 Task: In the Company hsbc.com, Add note: 'Set up a meeting with the HR team to discuss recruitment needs.'. Mark checkbox to create task to follow up ': In 3 business days '. Create task, with  description: Physical meeting done, Add due date: Today; Add reminder: 30 Minutes before. Set Priority High and add note: Take detailed meeting minutes and share them with the team afterward.. Logged in from softage.1@softage.net
Action: Mouse moved to (107, 63)
Screenshot: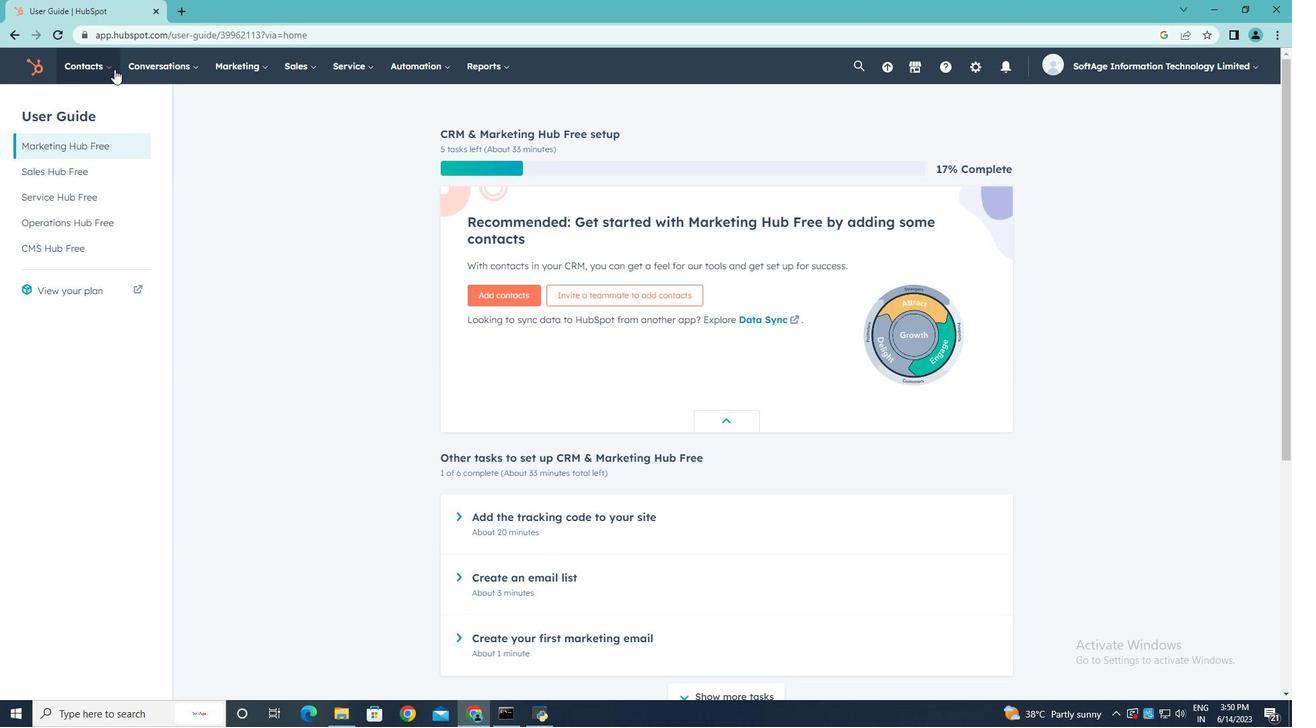 
Action: Mouse pressed left at (107, 63)
Screenshot: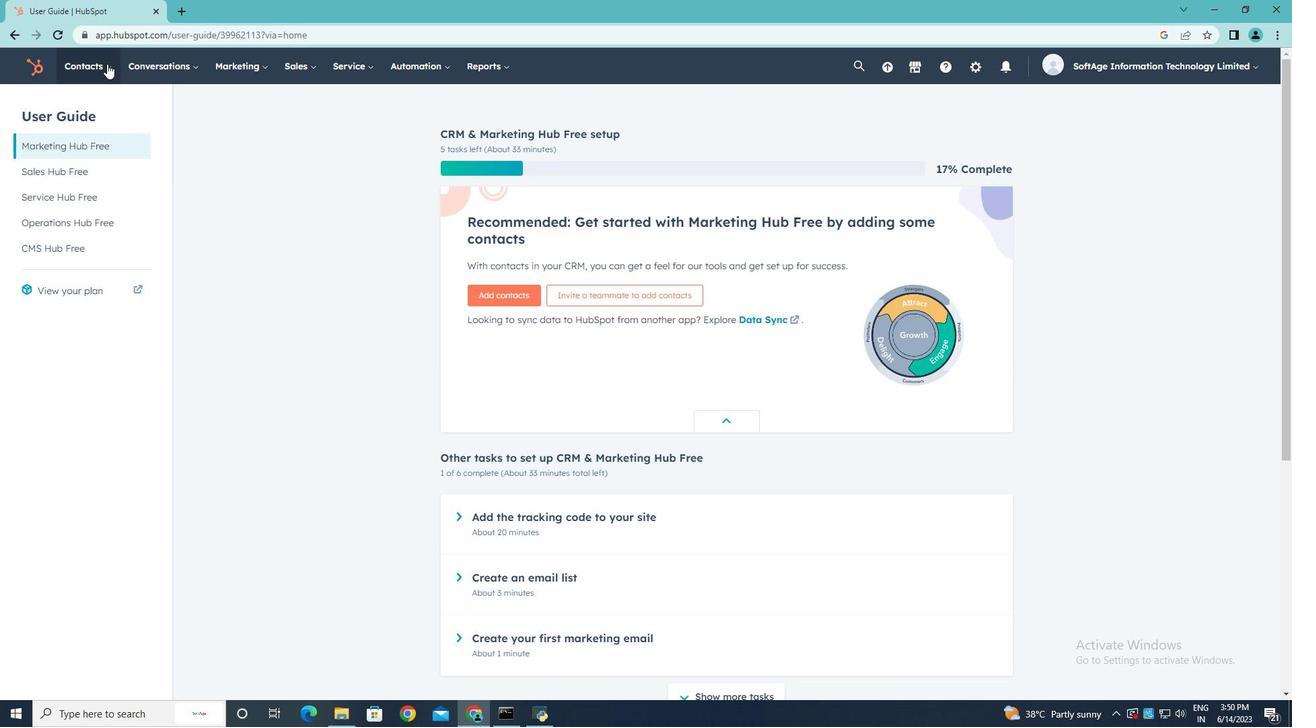 
Action: Mouse moved to (90, 129)
Screenshot: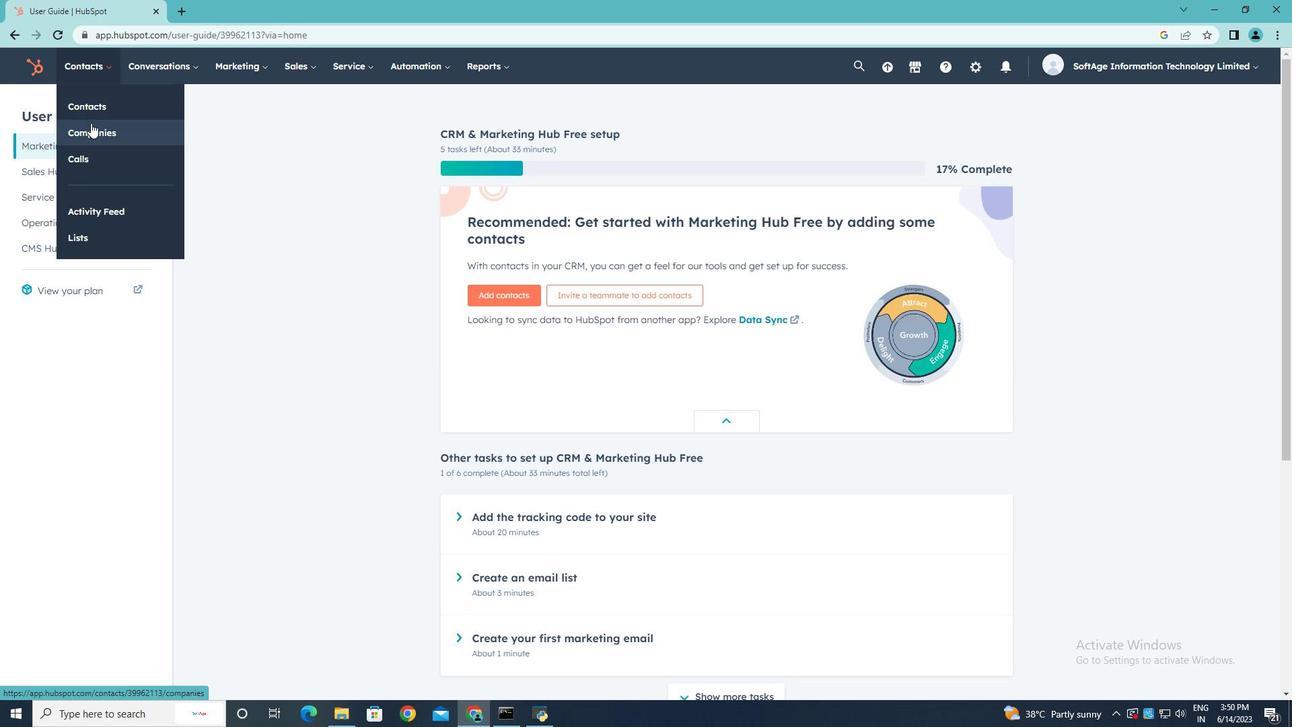 
Action: Mouse pressed left at (90, 129)
Screenshot: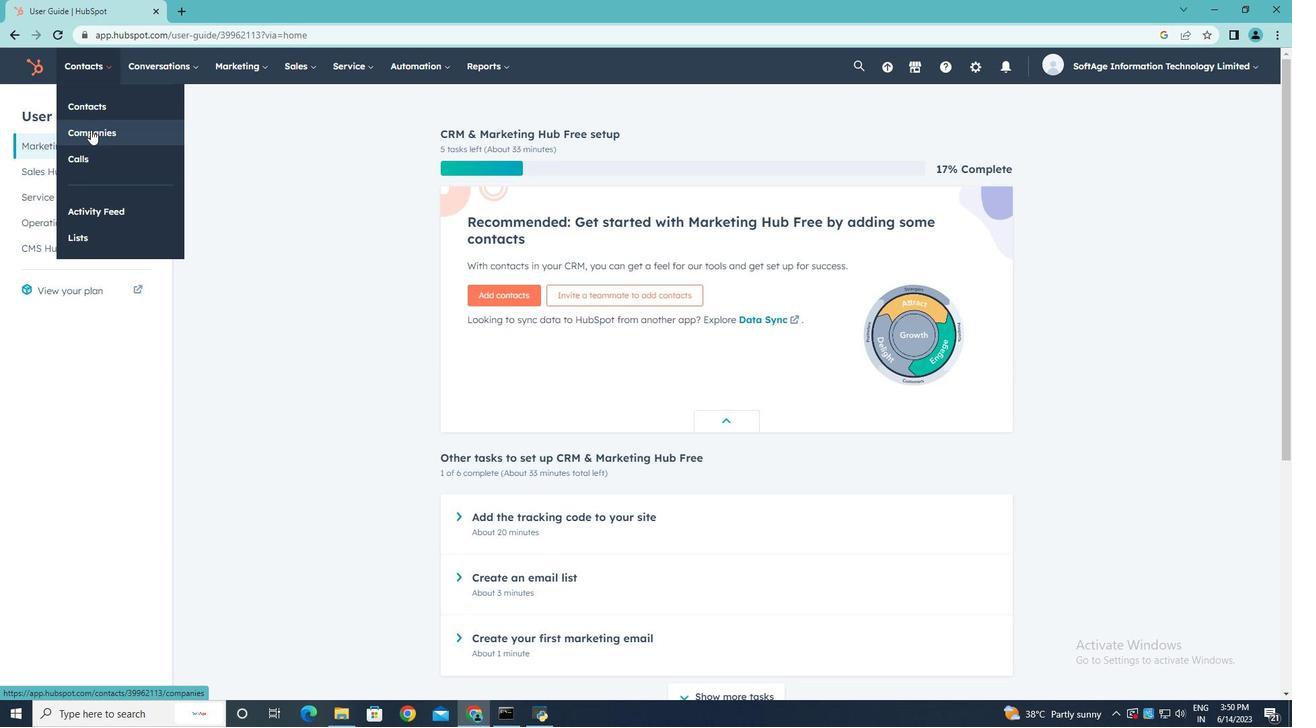 
Action: Mouse moved to (121, 218)
Screenshot: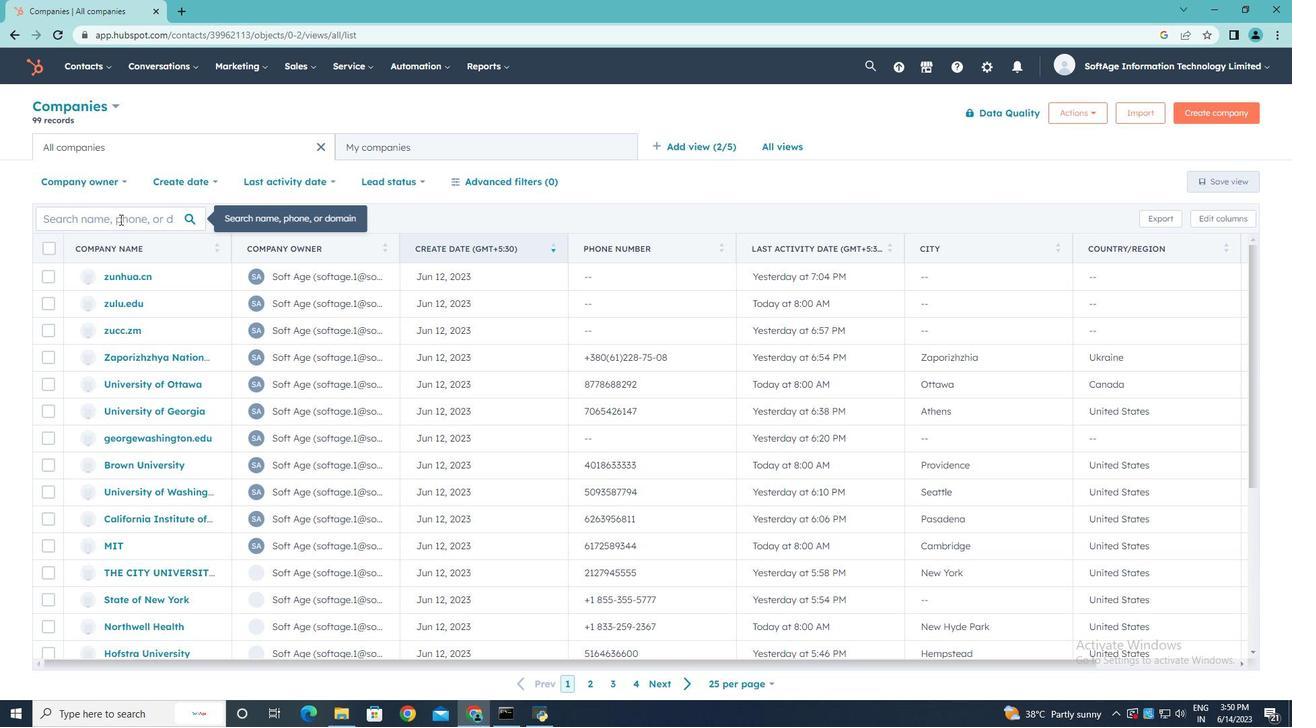
Action: Mouse pressed left at (121, 218)
Screenshot: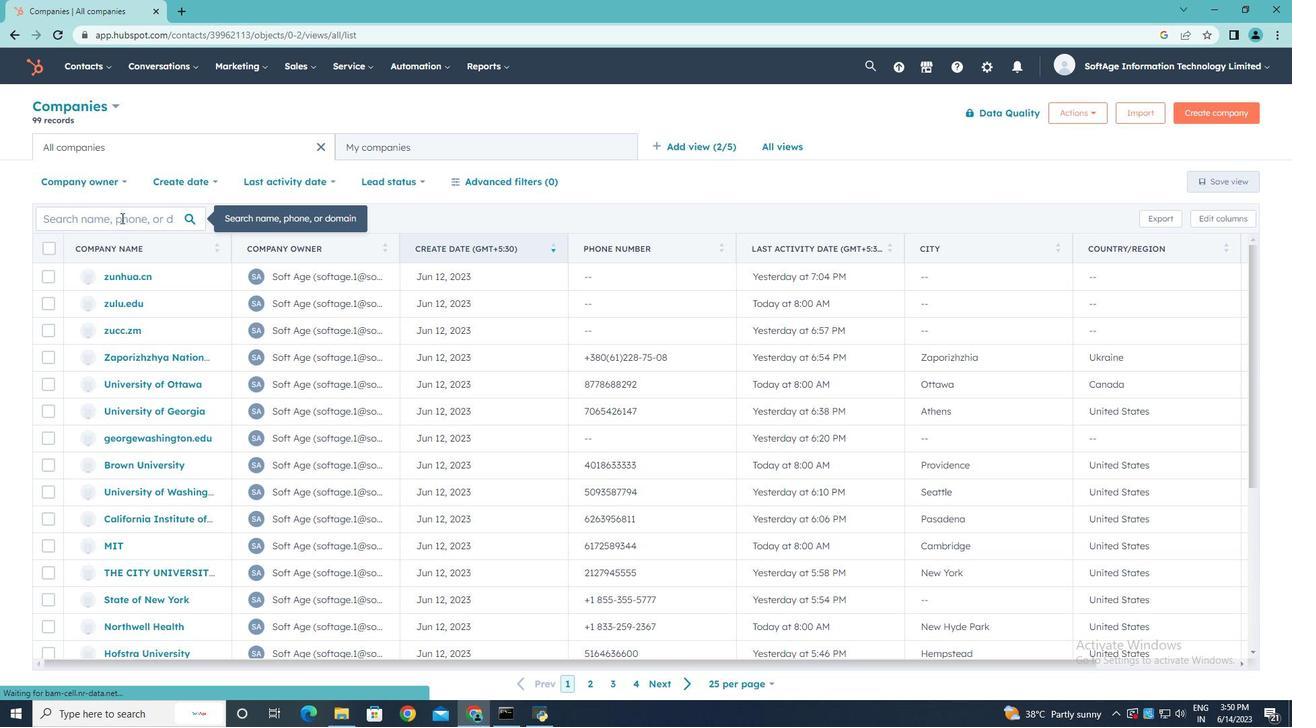 
Action: Key pressed hsbs=<Key.backspace><Key.backspace>c.com
Screenshot: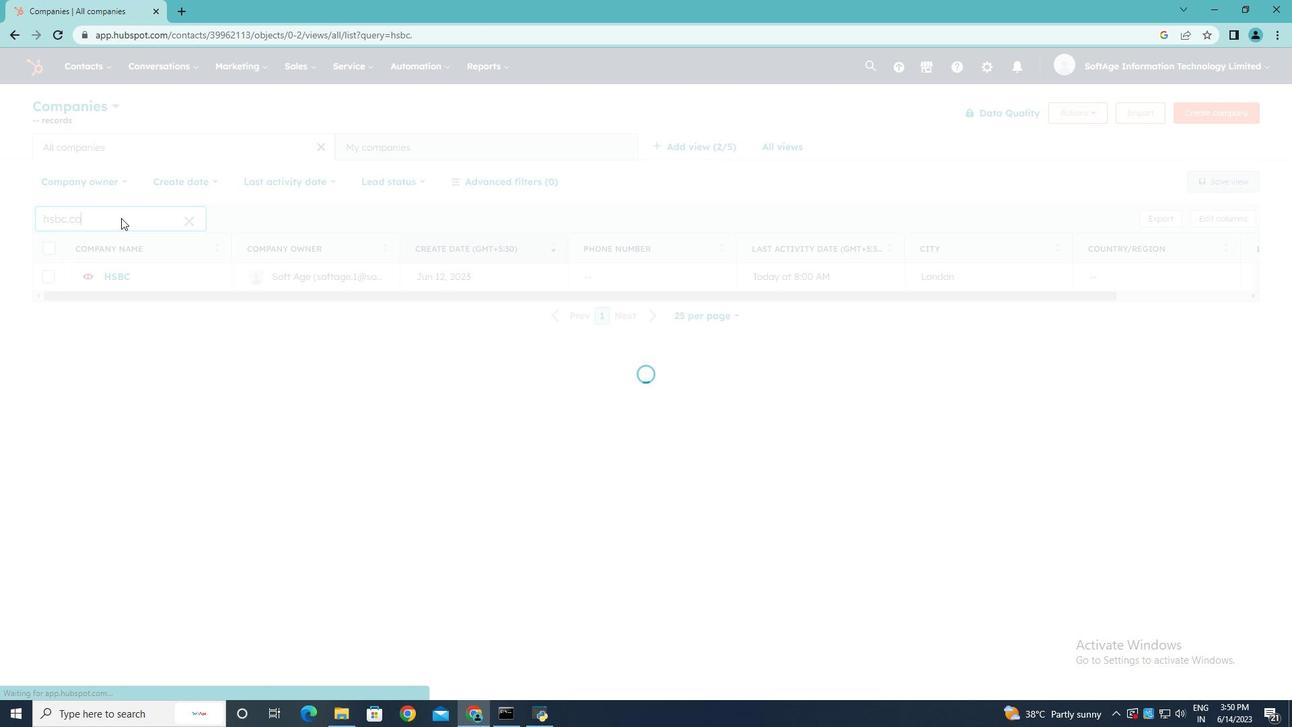 
Action: Mouse moved to (119, 280)
Screenshot: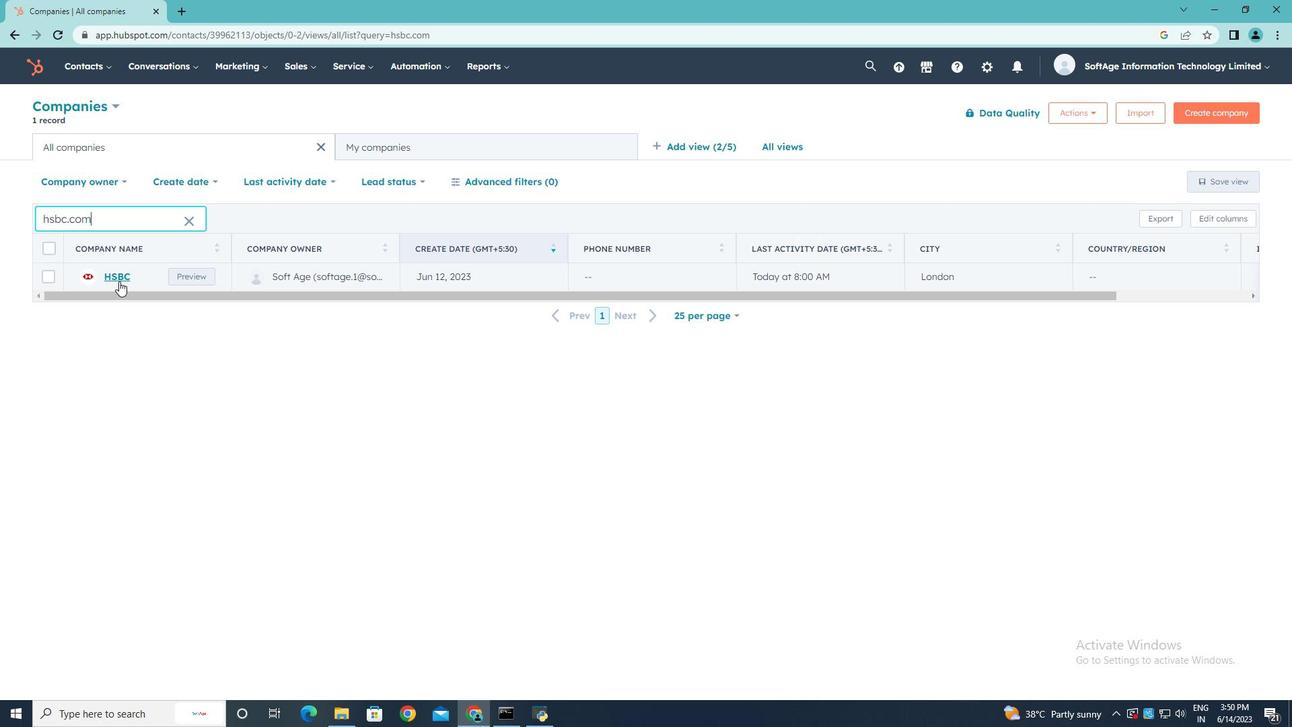 
Action: Mouse pressed left at (119, 280)
Screenshot: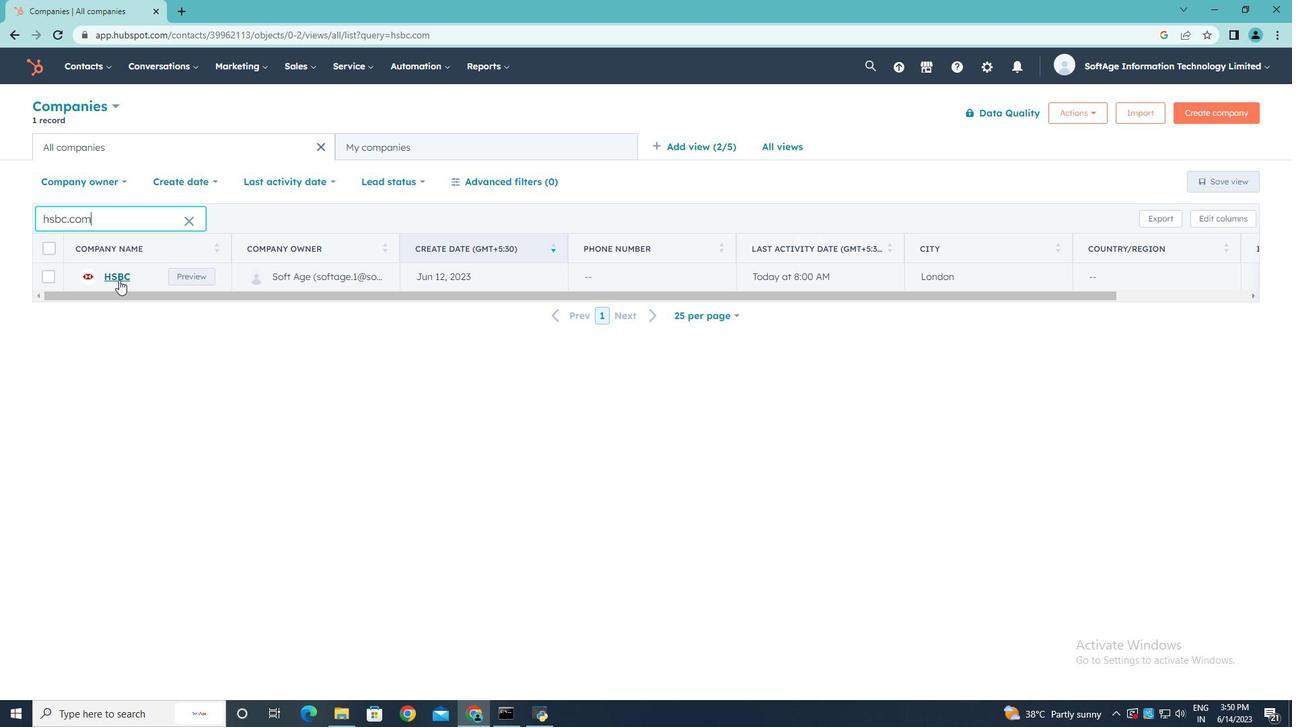 
Action: Mouse moved to (51, 222)
Screenshot: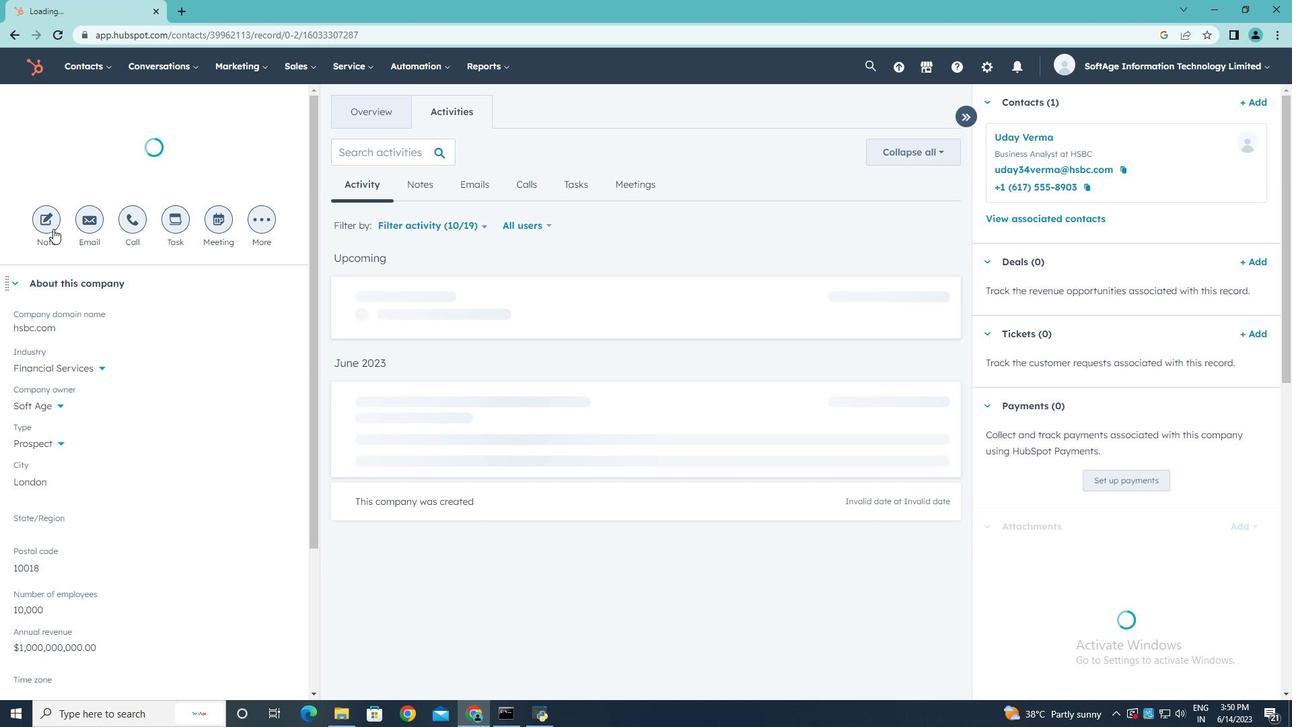 
Action: Mouse pressed left at (51, 222)
Screenshot: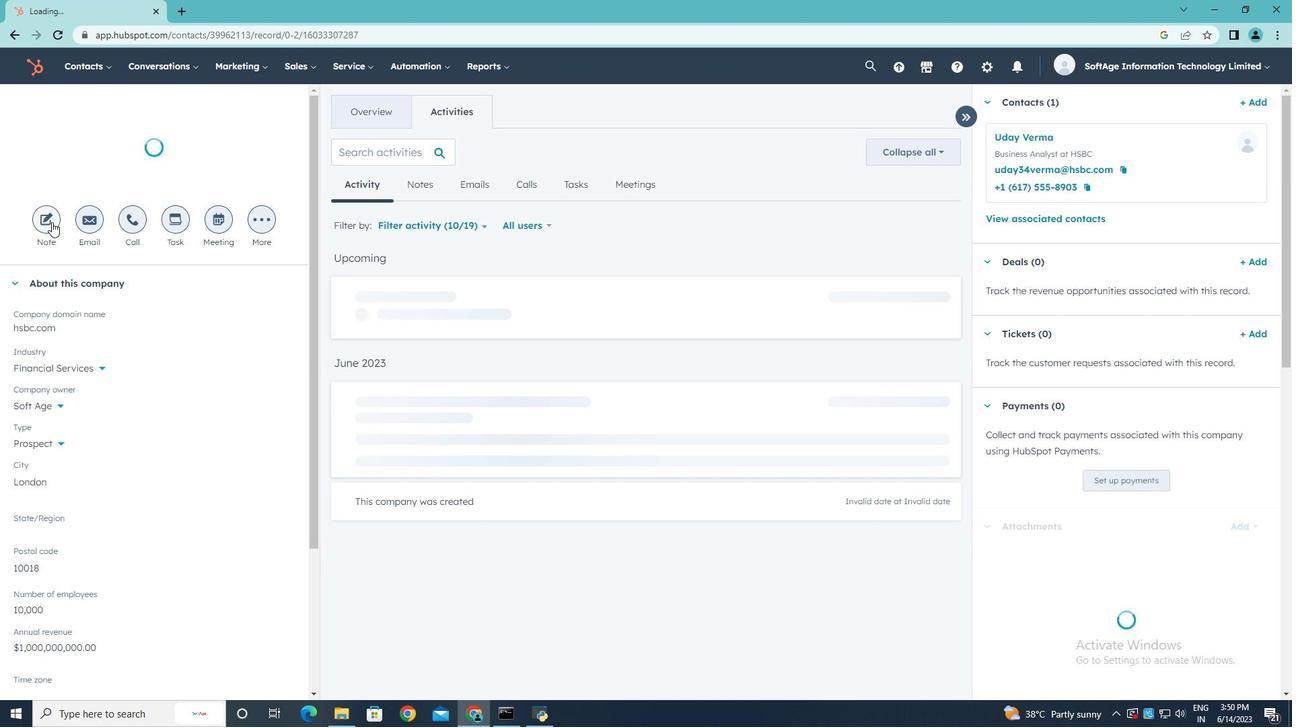 
Action: Key pressed <Key.shift>Set<Key.space>up<Key.space>a<Key.space>meeting<Key.space>with<Key.space>the<Key.space><Key.shift><Key.shift><Key.shift><Key.shift><Key.shift>HR<Key.space>team<Key.space>to<Key.space>discuss<Key.space>recruitment<Key.space>needs.
Screenshot: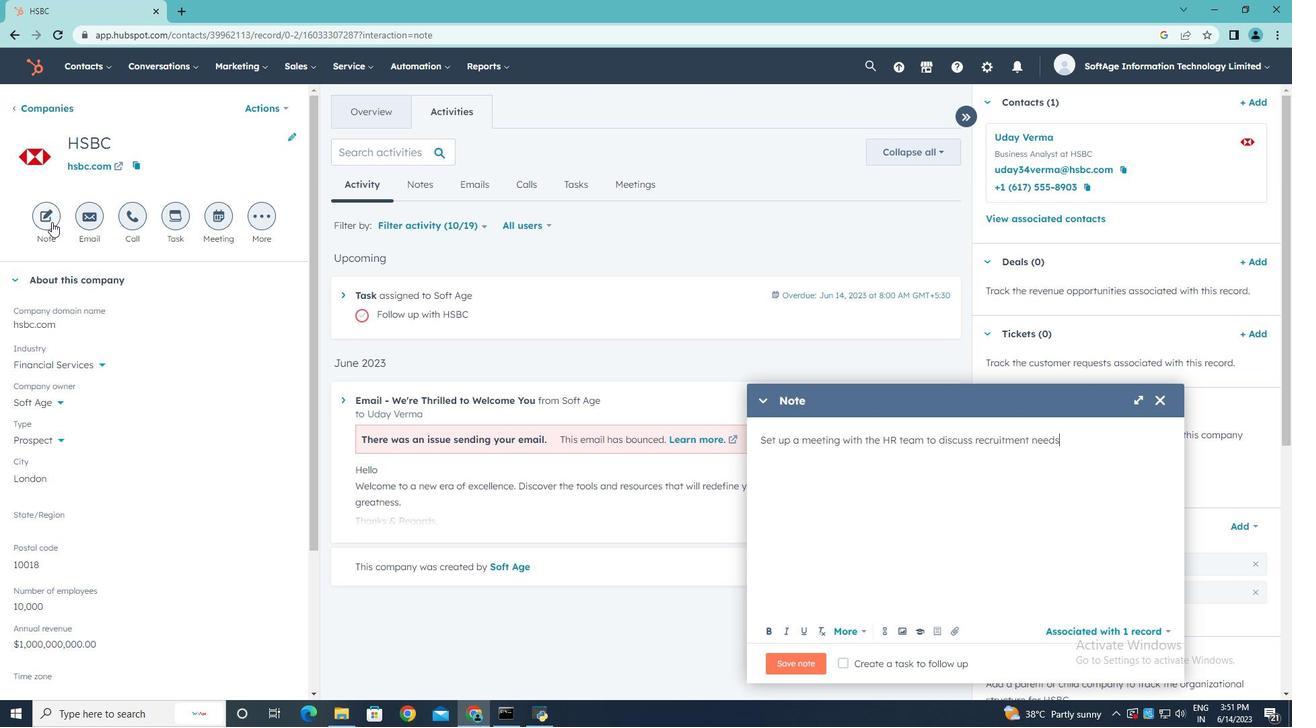 
Action: Mouse moved to (847, 661)
Screenshot: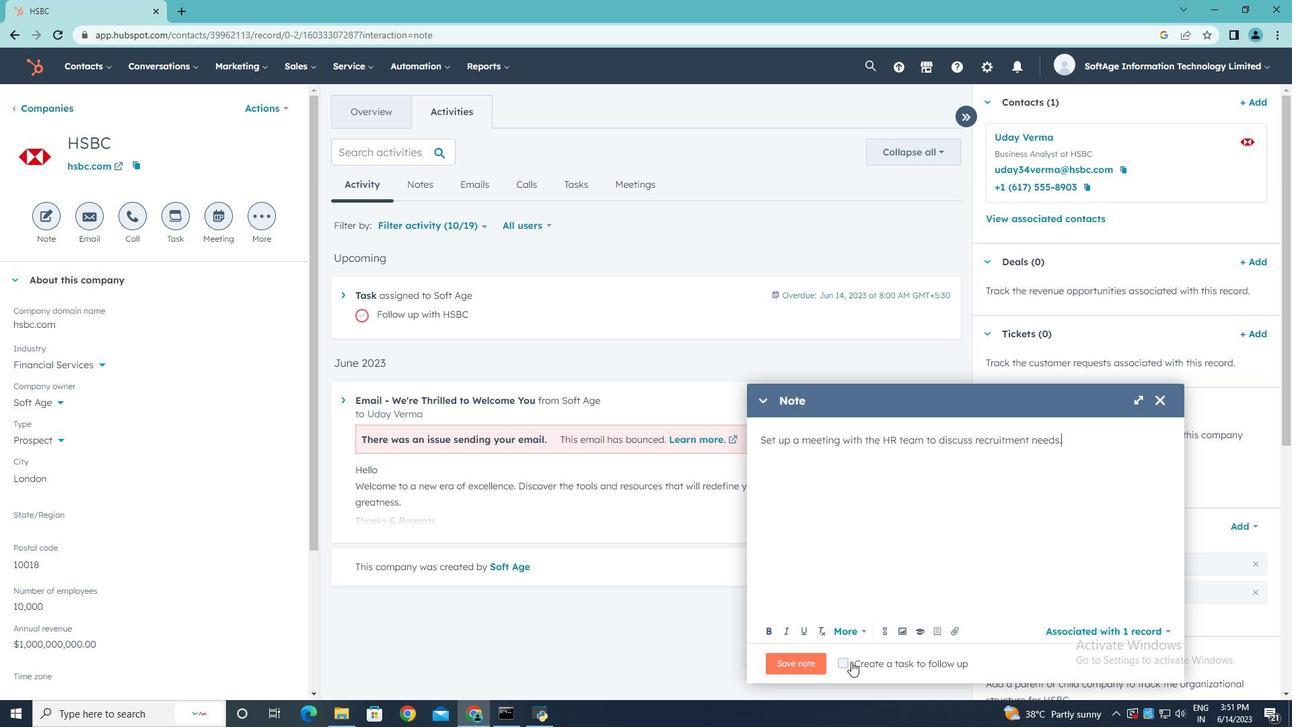 
Action: Mouse pressed left at (847, 661)
Screenshot: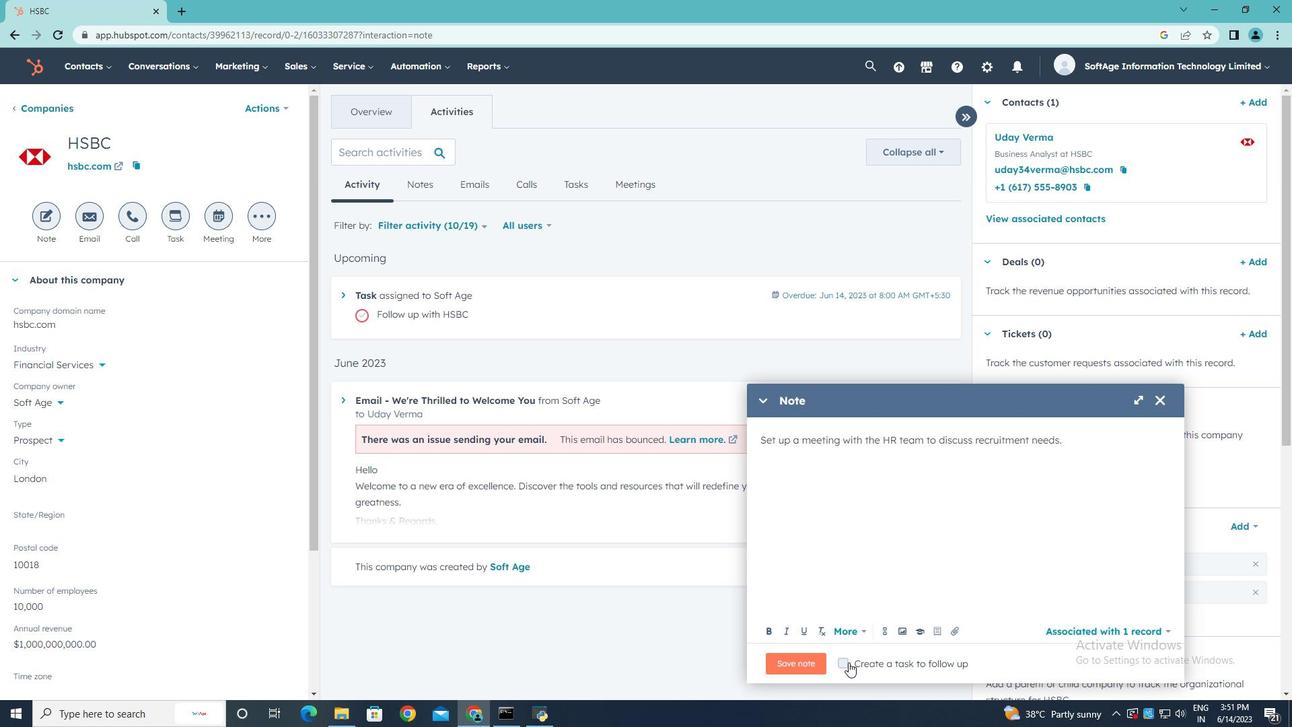 
Action: Mouse moved to (1118, 665)
Screenshot: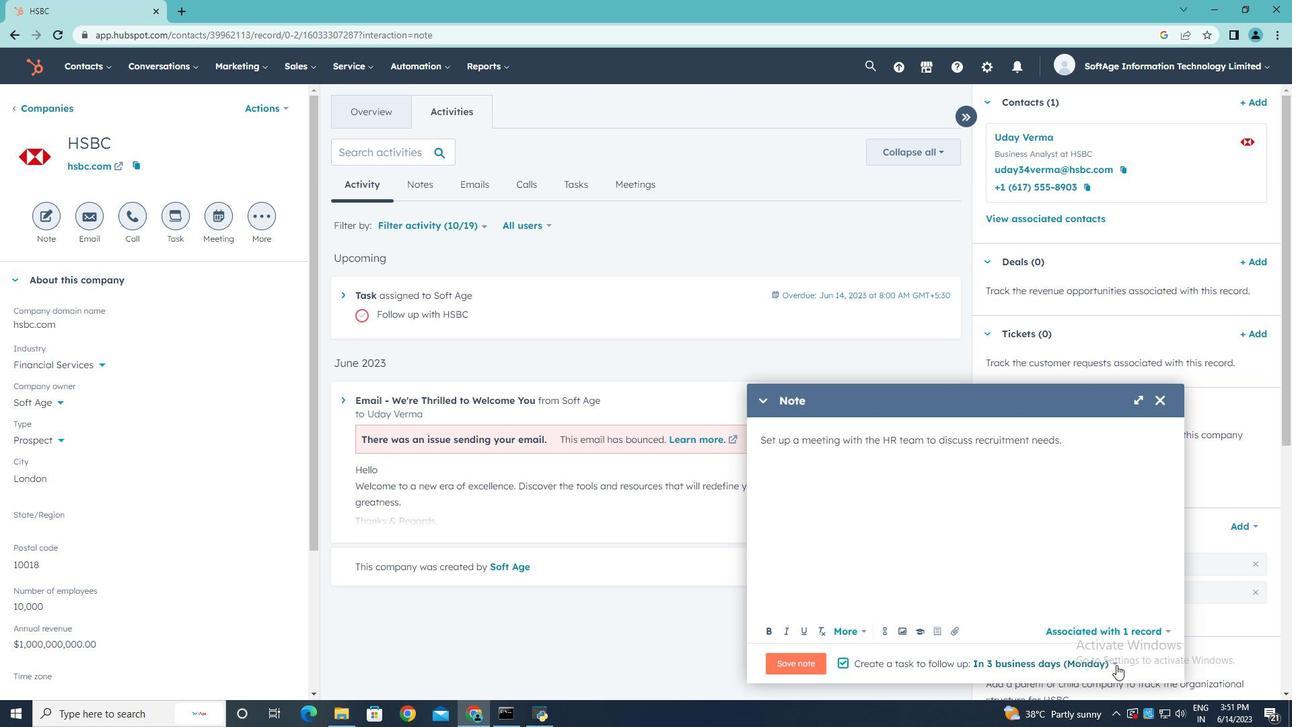 
Action: Mouse pressed left at (1118, 665)
Screenshot: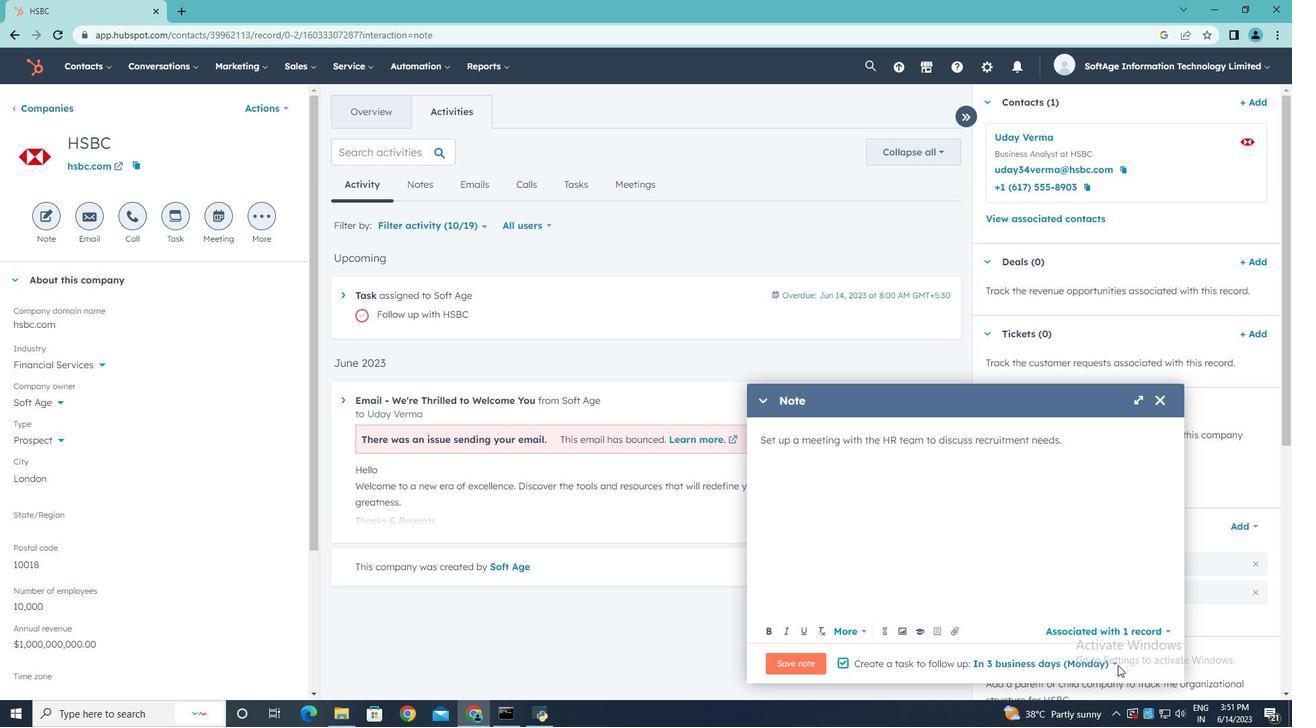 
Action: Mouse moved to (1109, 661)
Screenshot: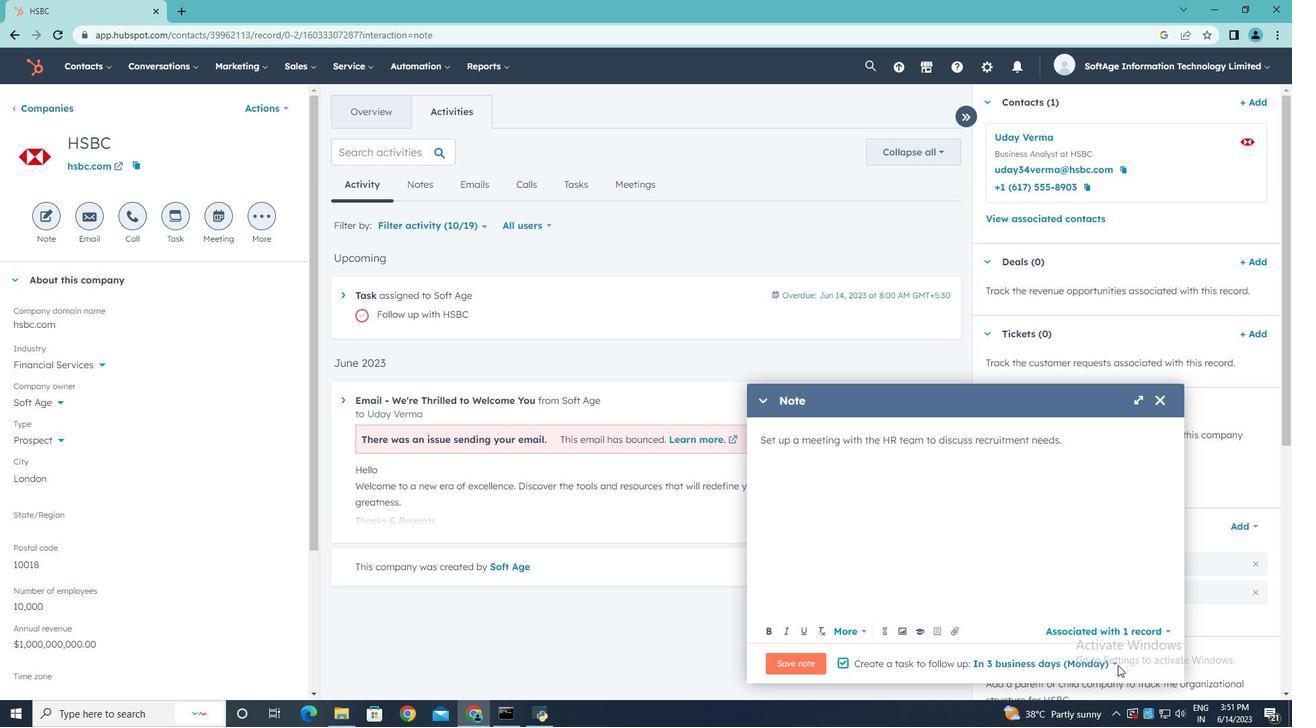 
Action: Mouse pressed left at (1109, 661)
Screenshot: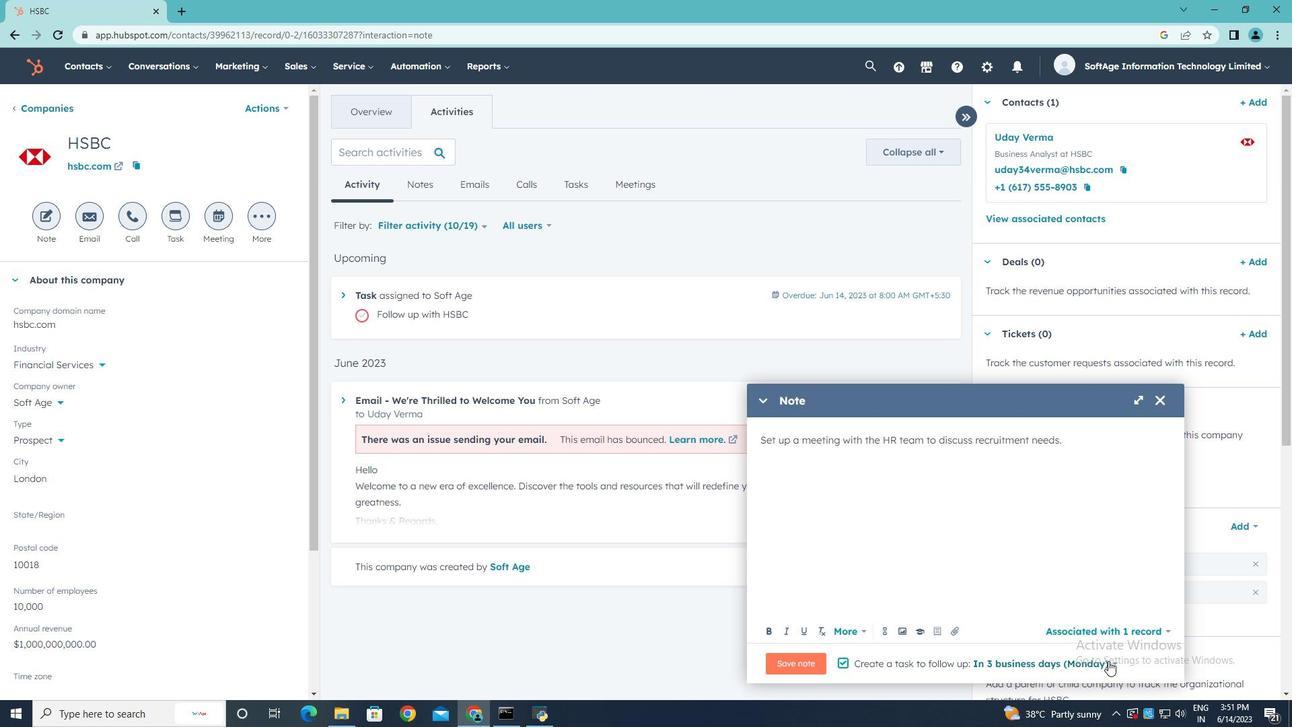 
Action: Mouse moved to (1076, 524)
Screenshot: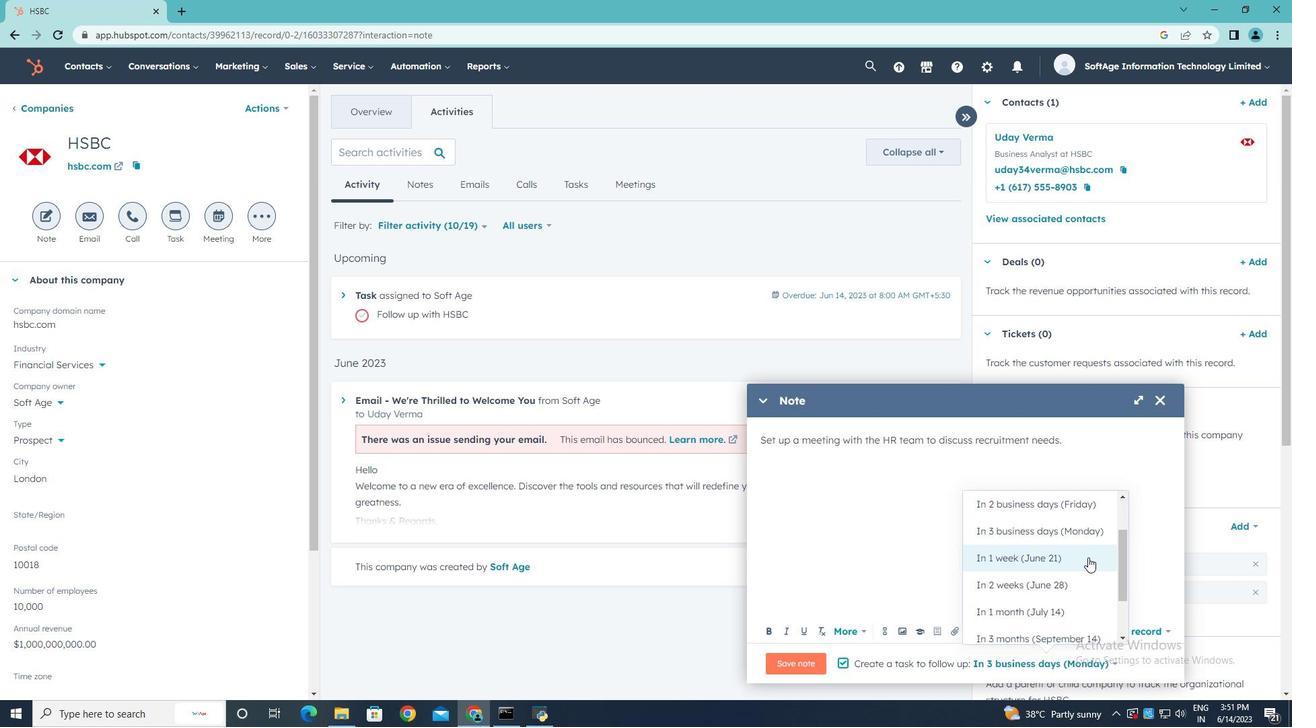 
Action: Mouse pressed left at (1076, 524)
Screenshot: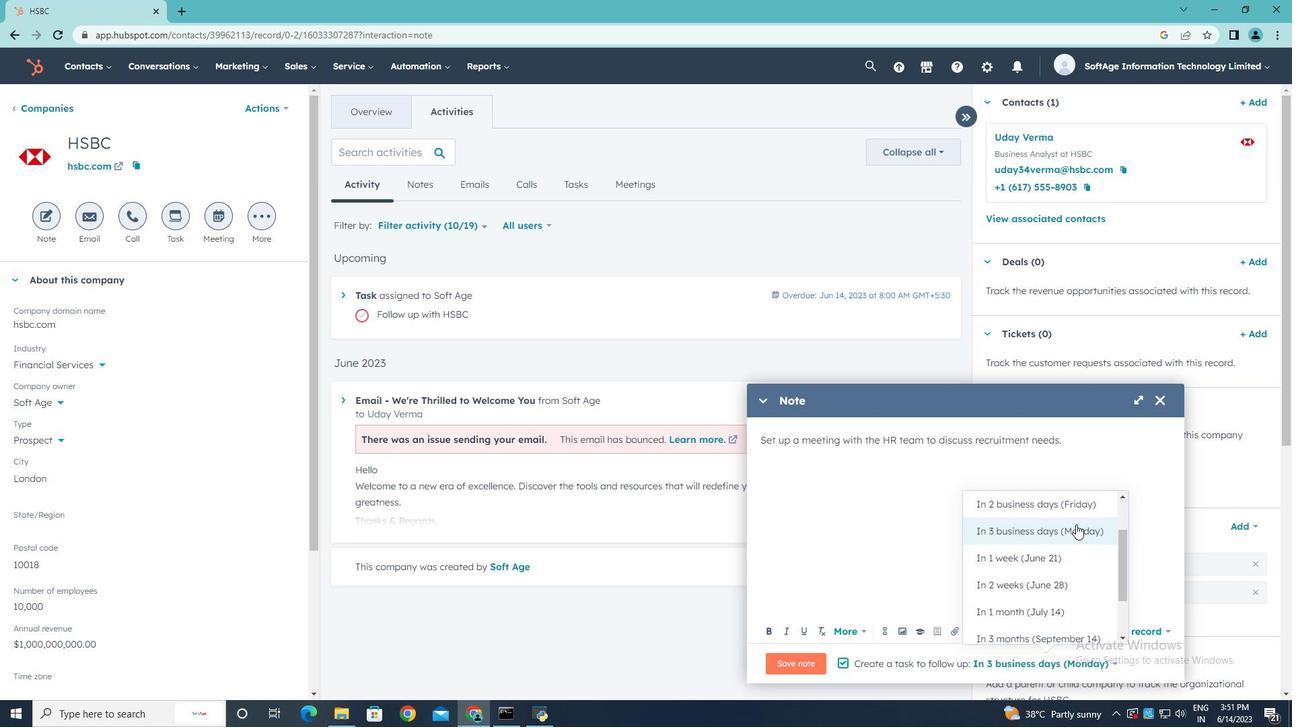 
Action: Mouse moved to (792, 666)
Screenshot: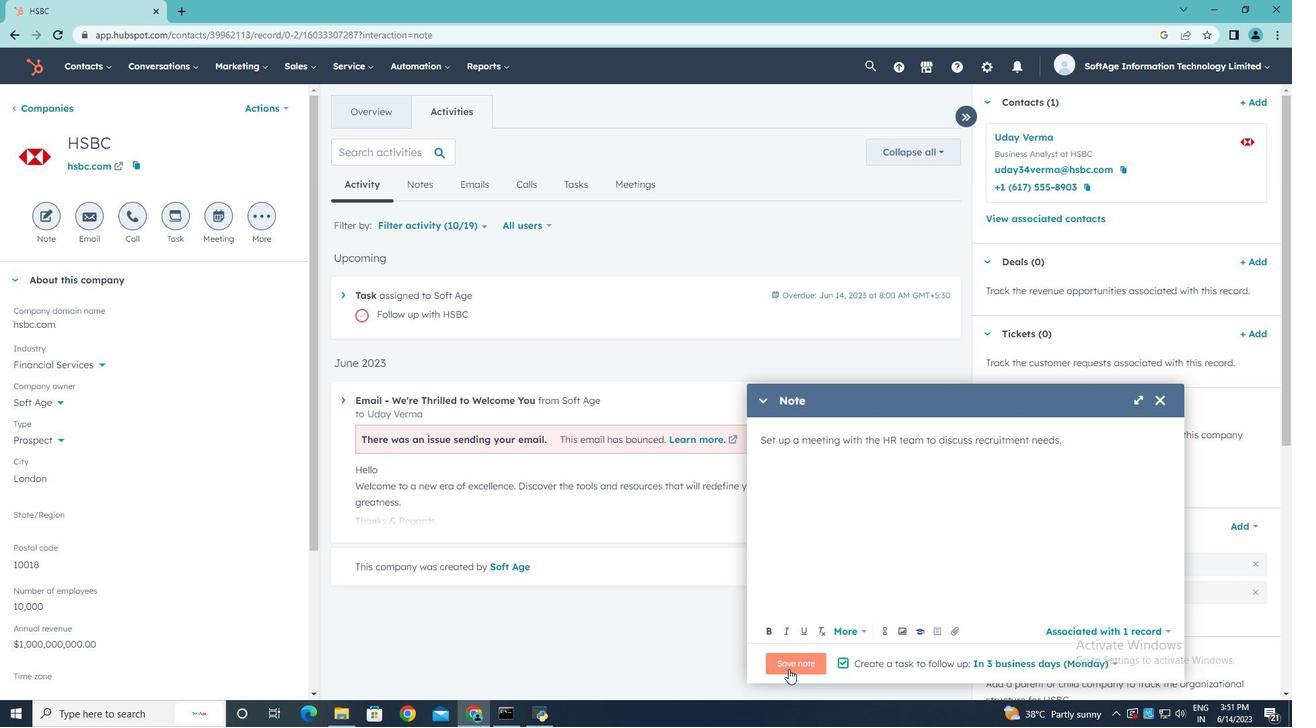 
Action: Mouse pressed left at (792, 666)
Screenshot: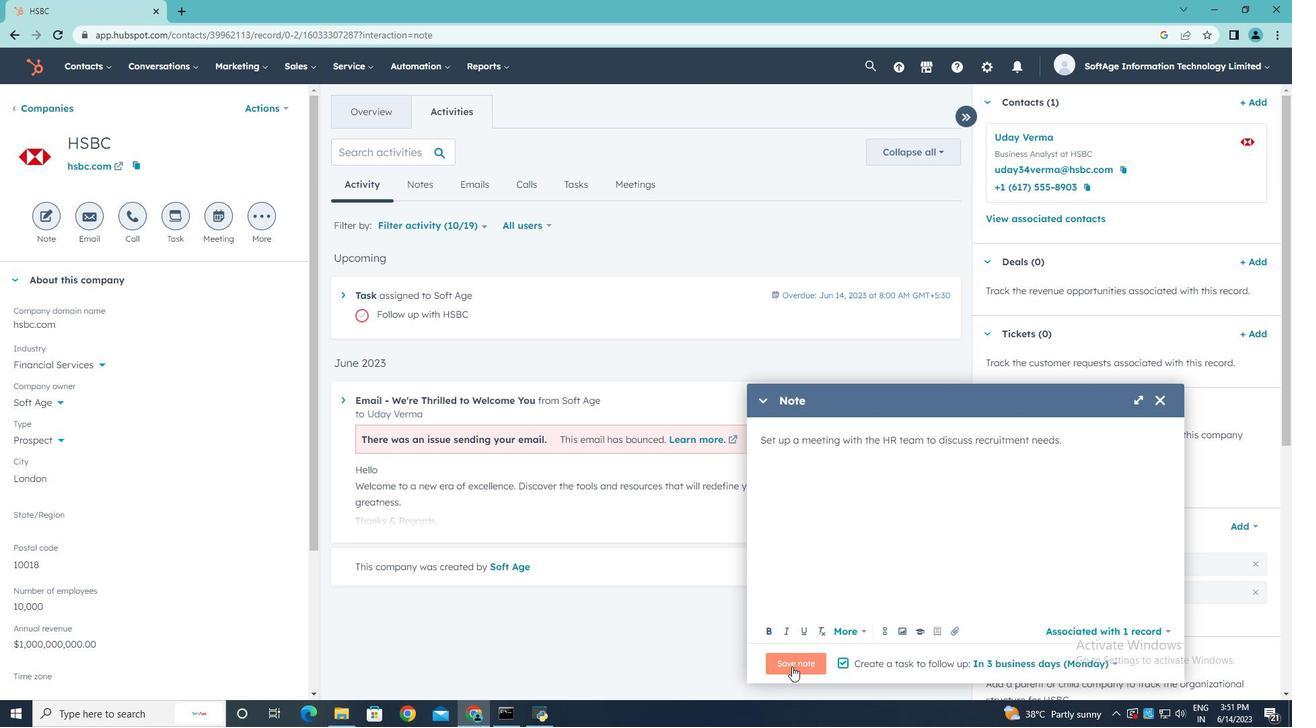 
Action: Mouse moved to (175, 222)
Screenshot: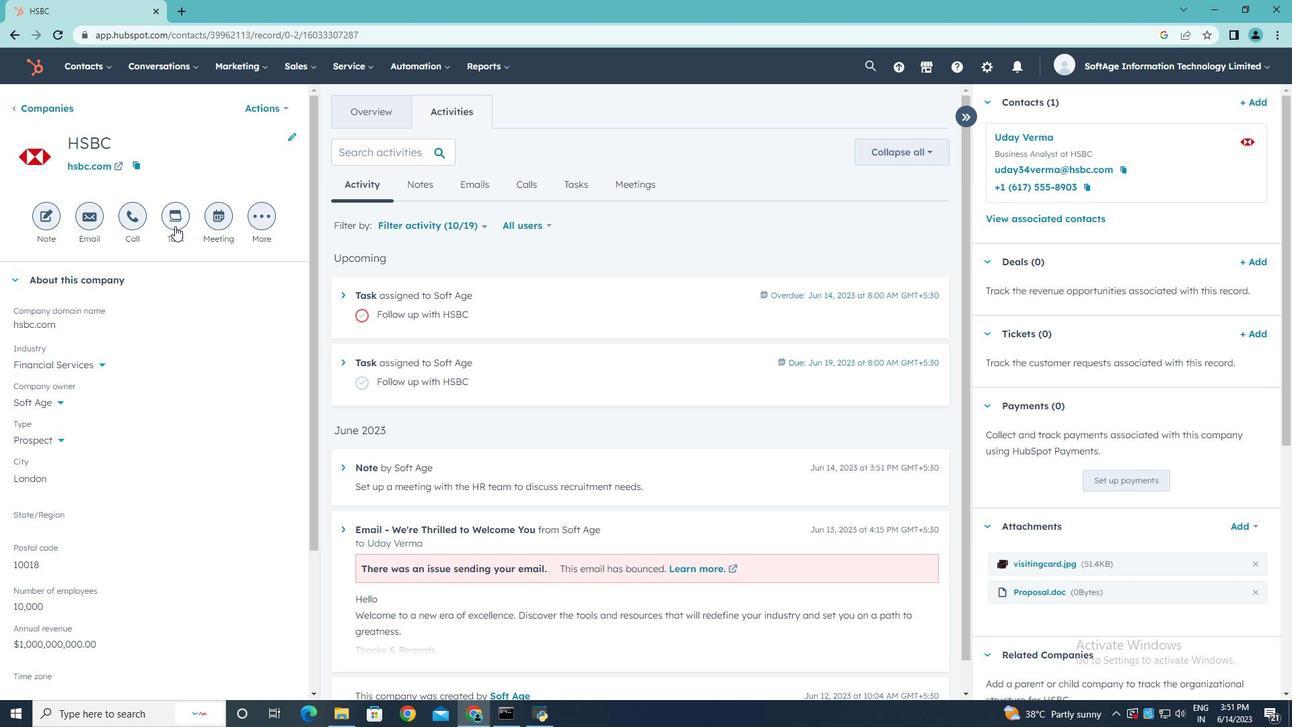 
Action: Mouse pressed left at (175, 222)
Screenshot: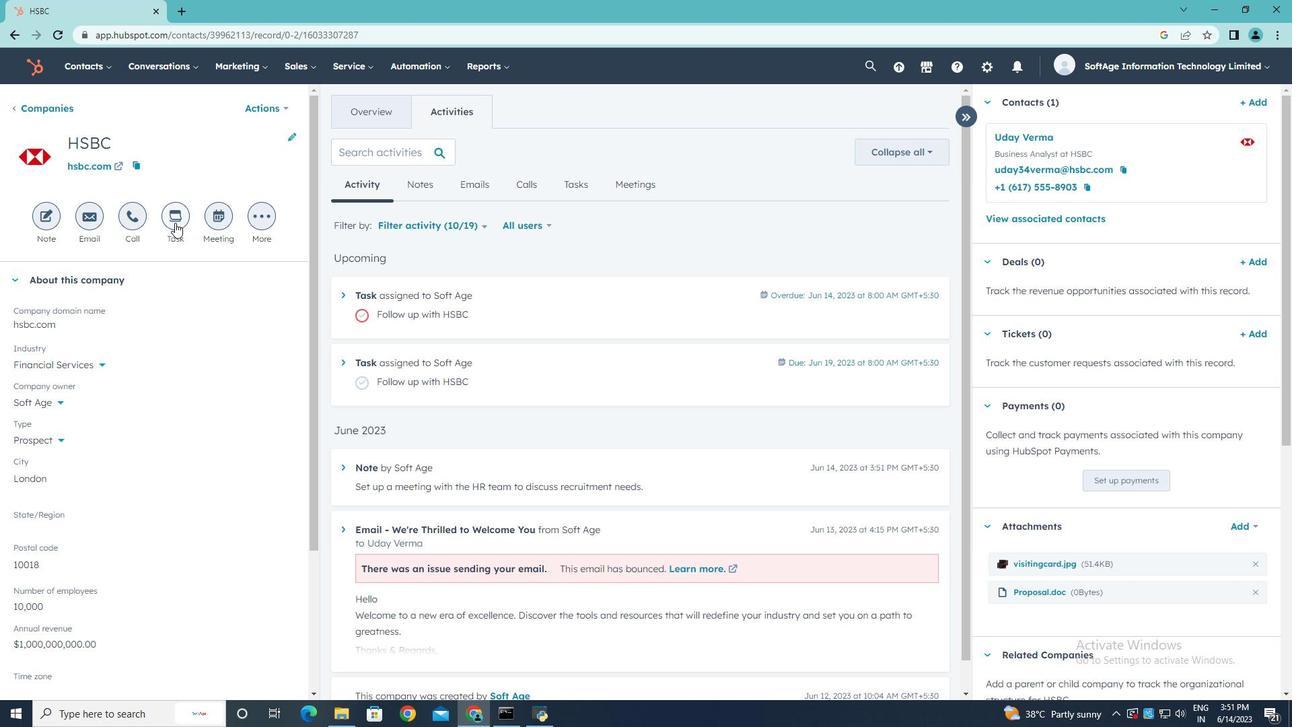 
Action: Mouse moved to (341, 308)
Screenshot: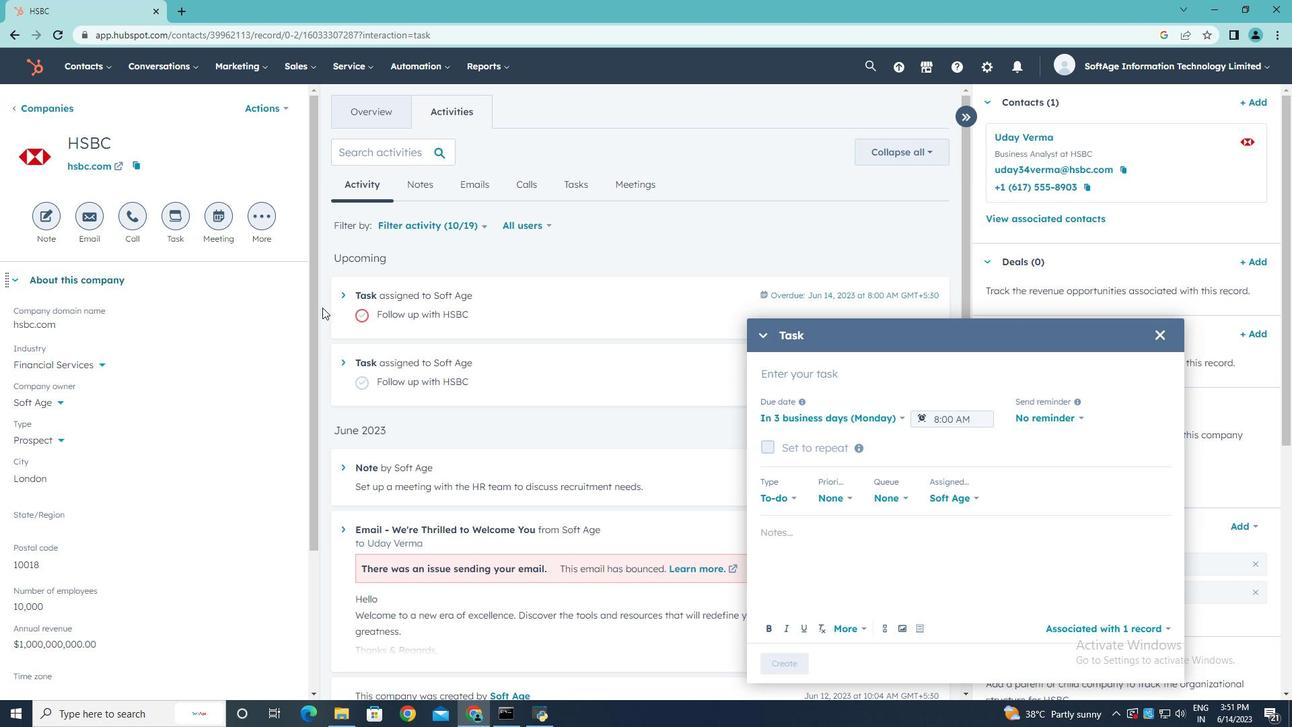 
Action: Key pressed <Key.shift><Key.shift>Physical<Key.space>meeting<Key.space>done
Screenshot: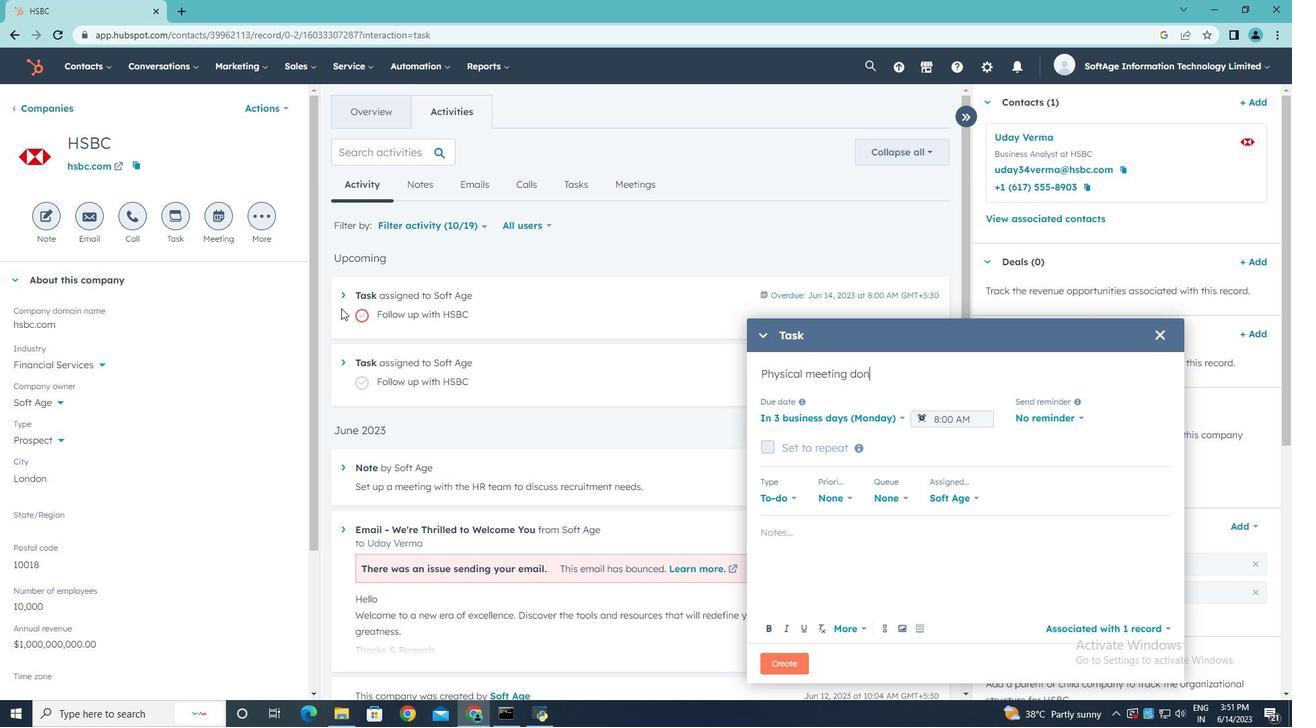 
Action: Mouse moved to (901, 416)
Screenshot: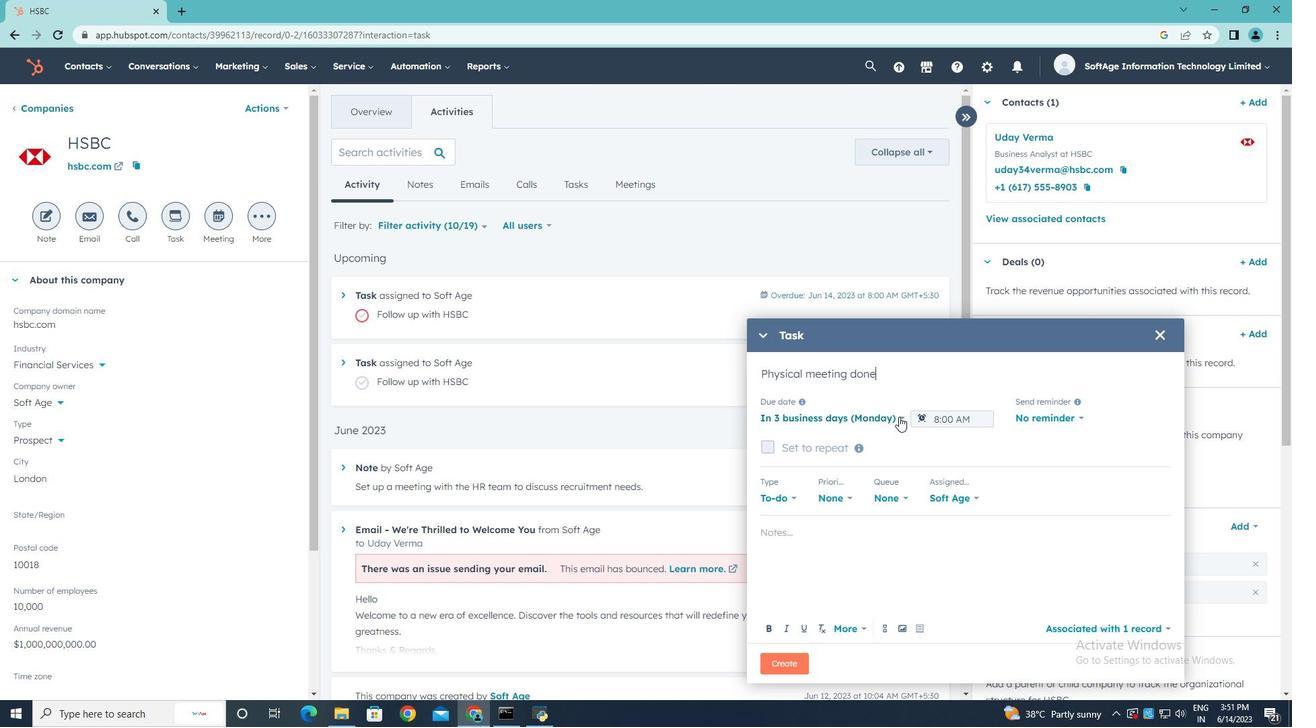 
Action: Mouse pressed left at (901, 416)
Screenshot: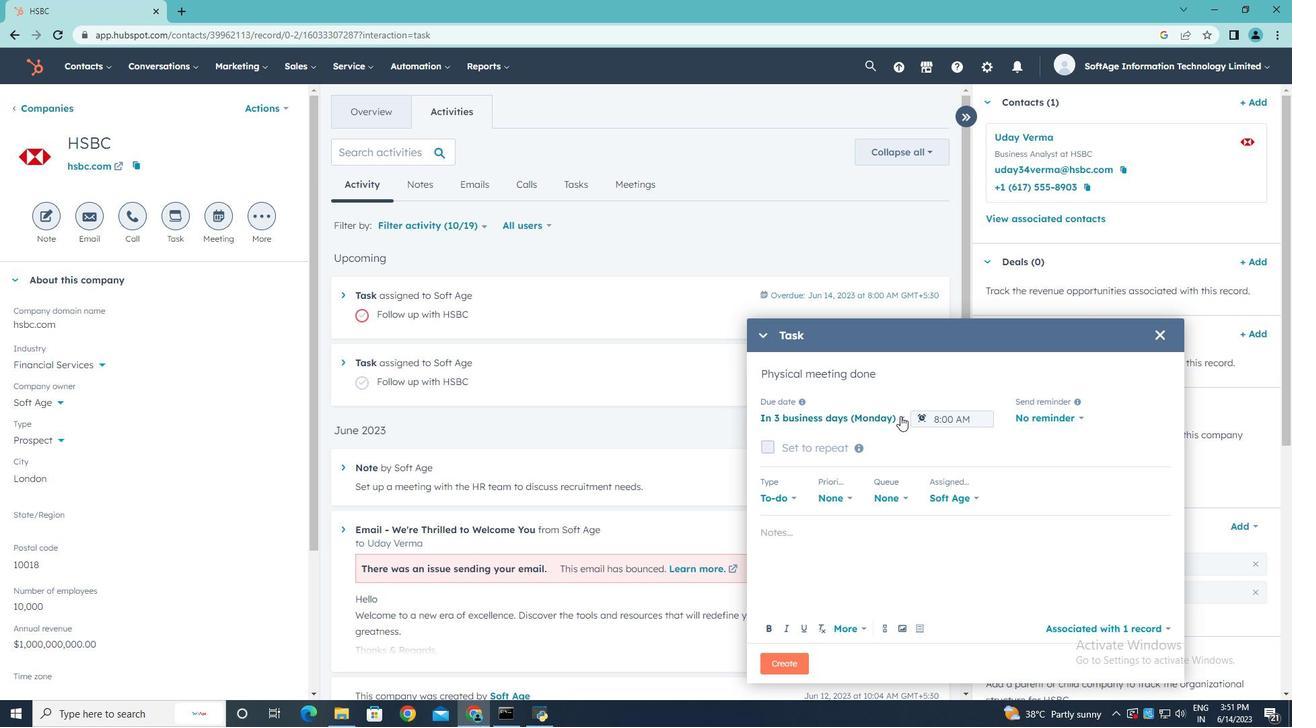 
Action: Mouse moved to (874, 477)
Screenshot: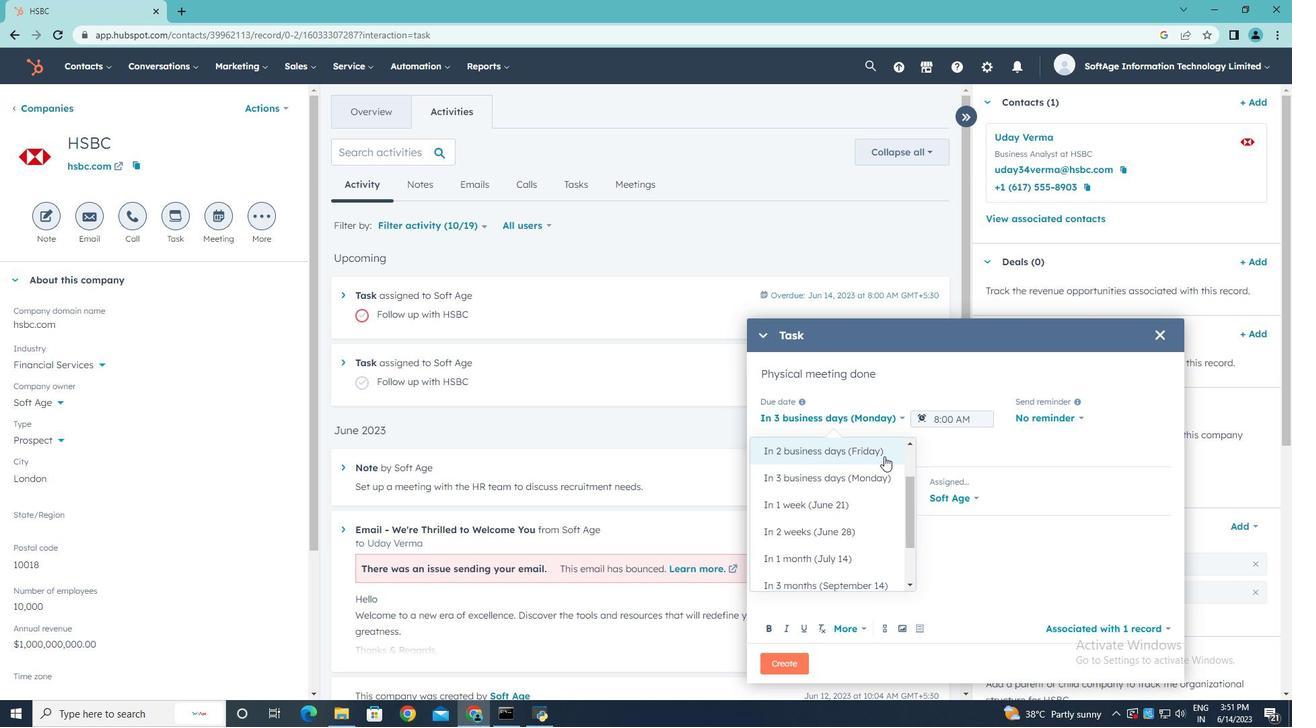 
Action: Mouse scrolled (874, 478) with delta (0, 0)
Screenshot: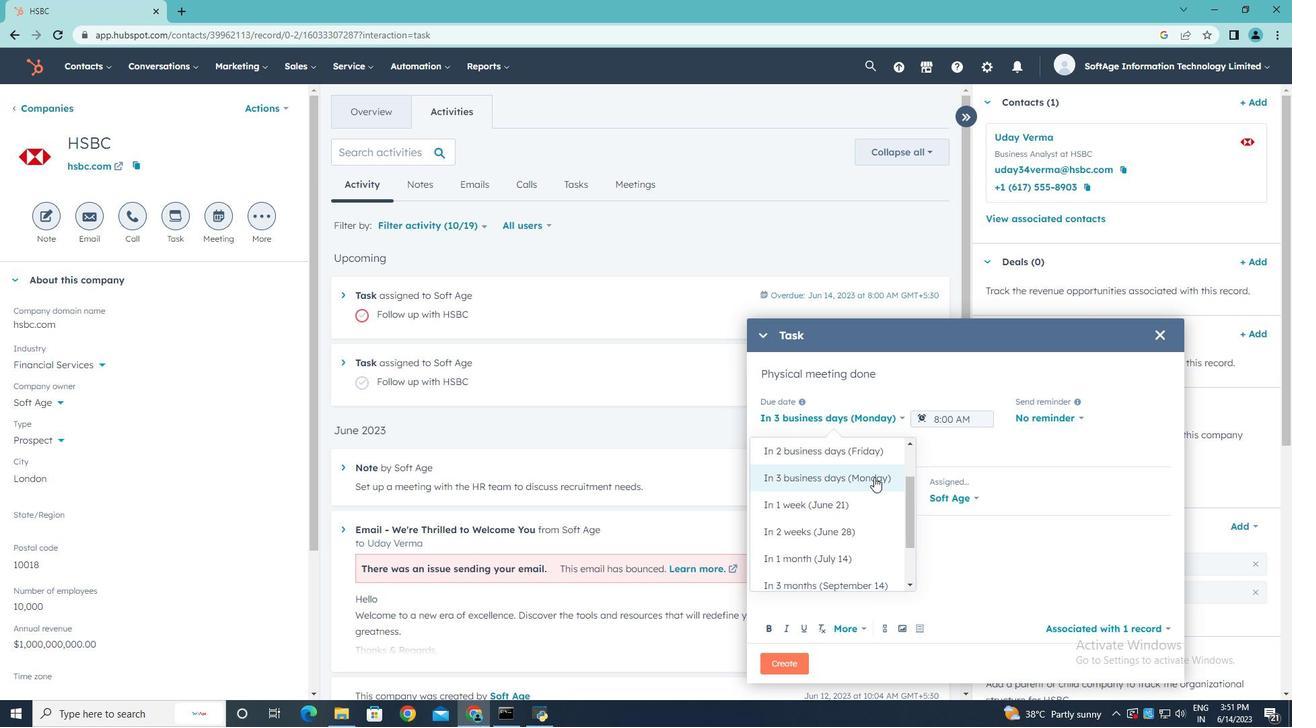 
Action: Mouse scrolled (874, 478) with delta (0, 0)
Screenshot: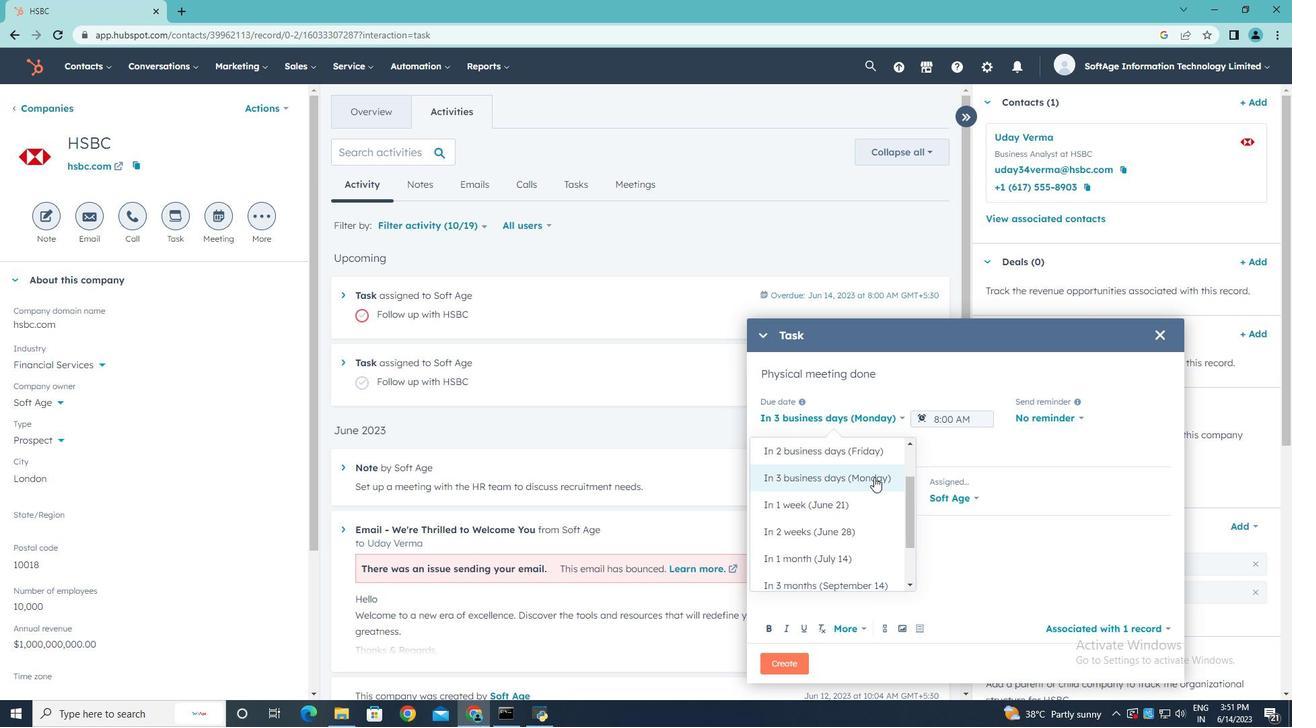 
Action: Mouse scrolled (874, 478) with delta (0, 0)
Screenshot: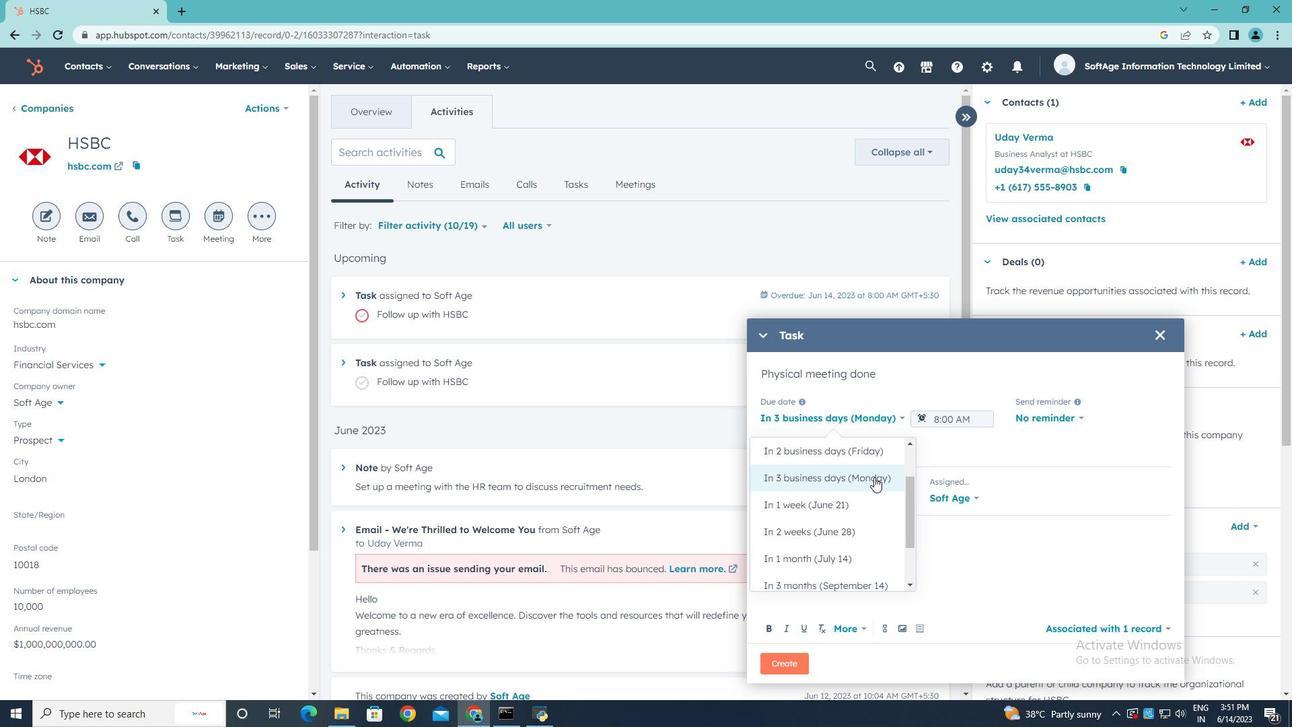 
Action: Mouse scrolled (874, 478) with delta (0, 0)
Screenshot: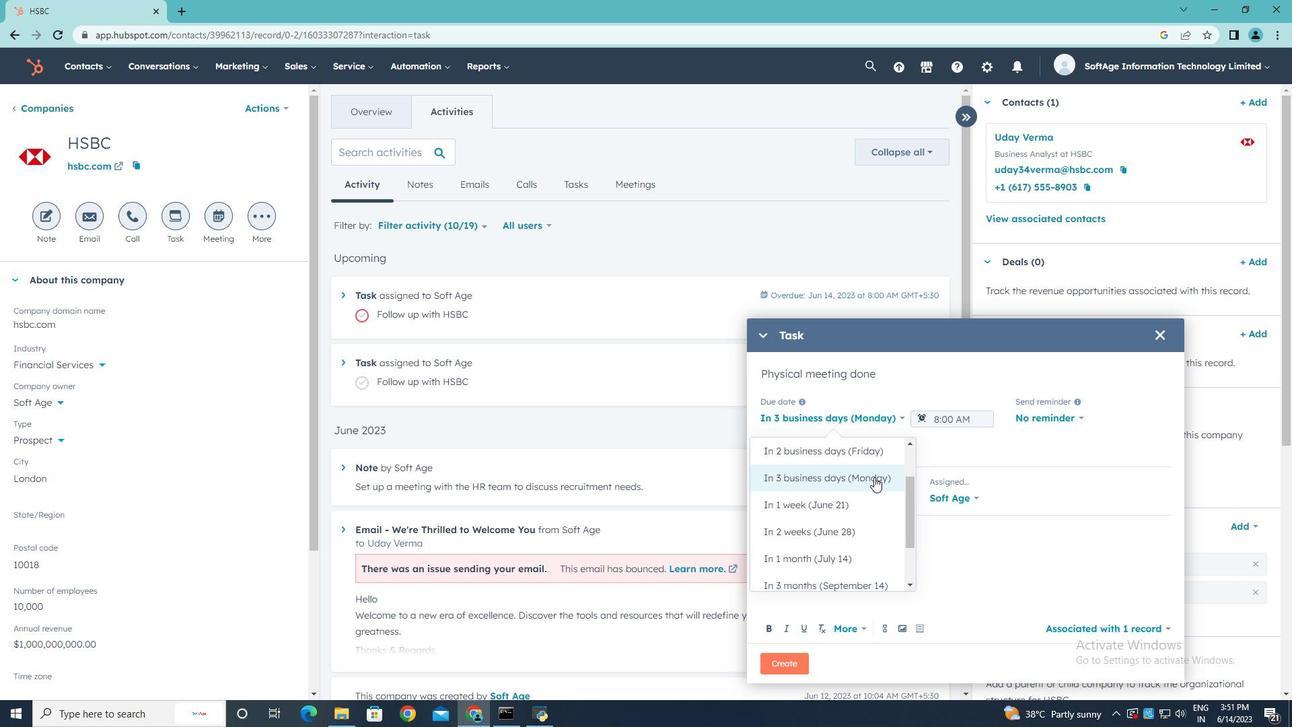 
Action: Mouse scrolled (874, 478) with delta (0, 0)
Screenshot: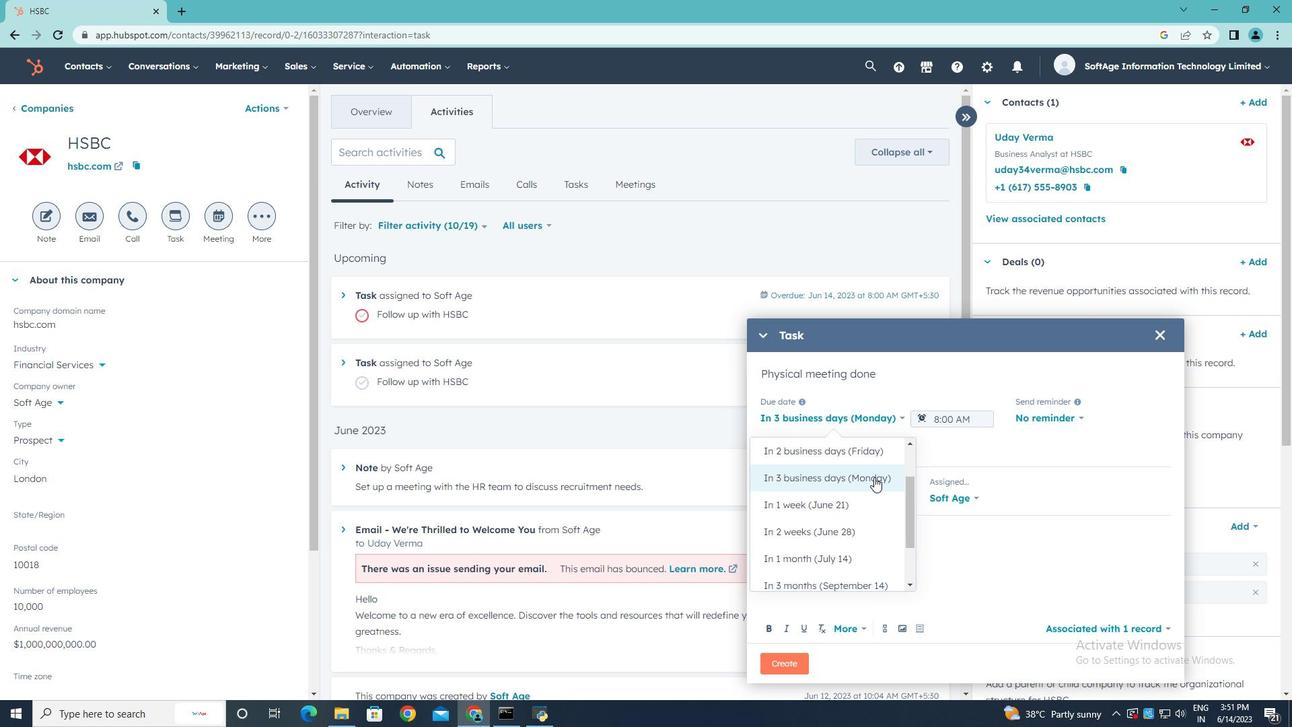 
Action: Mouse moved to (857, 484)
Screenshot: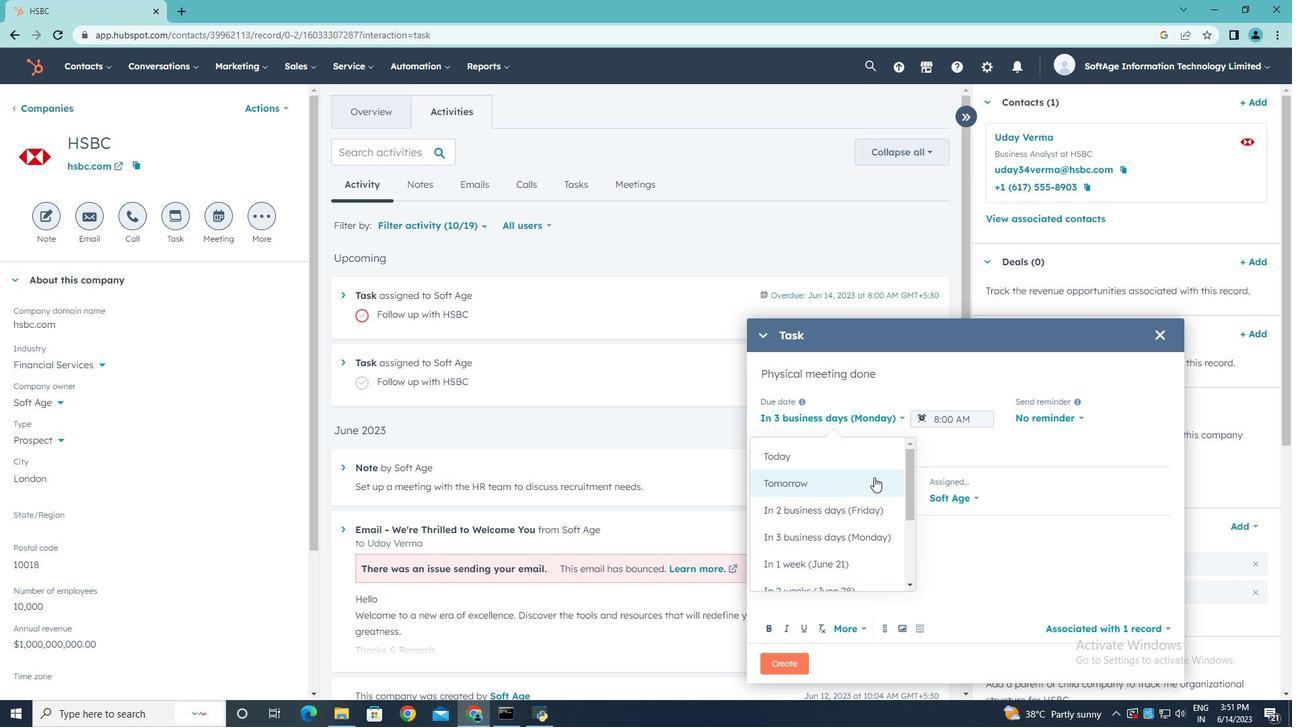 
Action: Mouse pressed left at (857, 484)
Screenshot: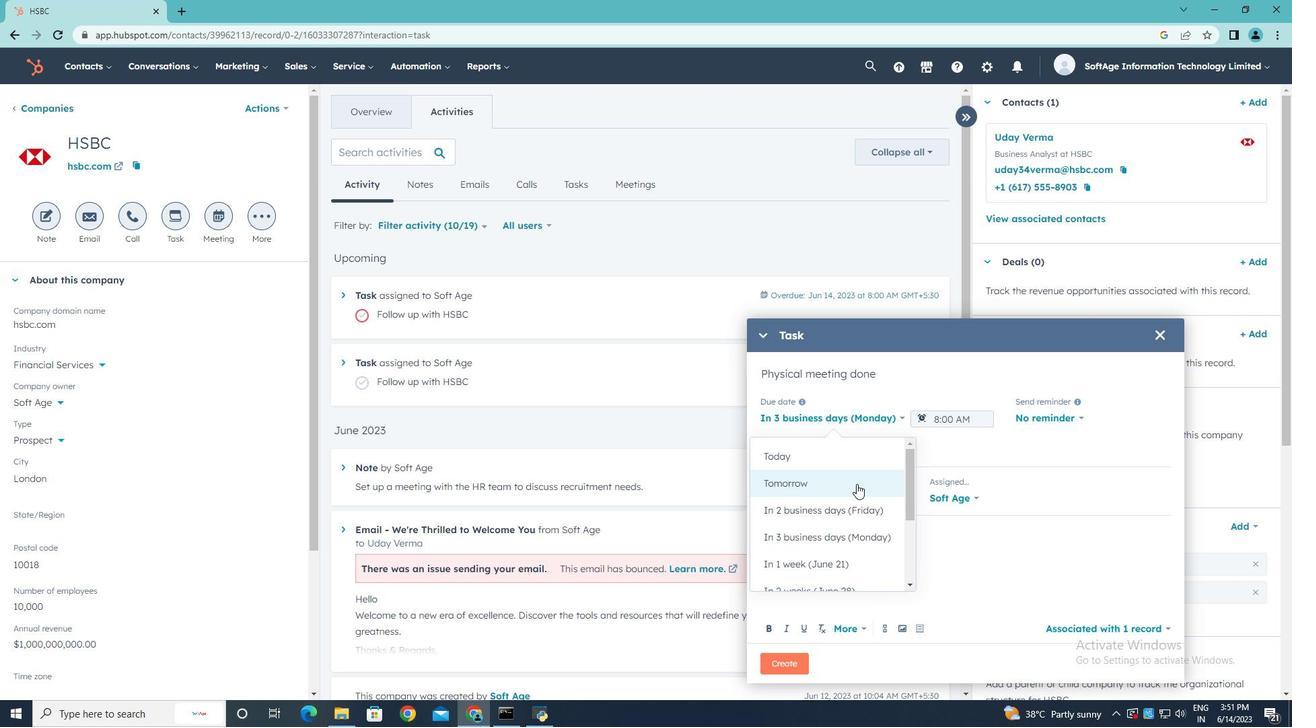 
Action: Mouse moved to (993, 414)
Screenshot: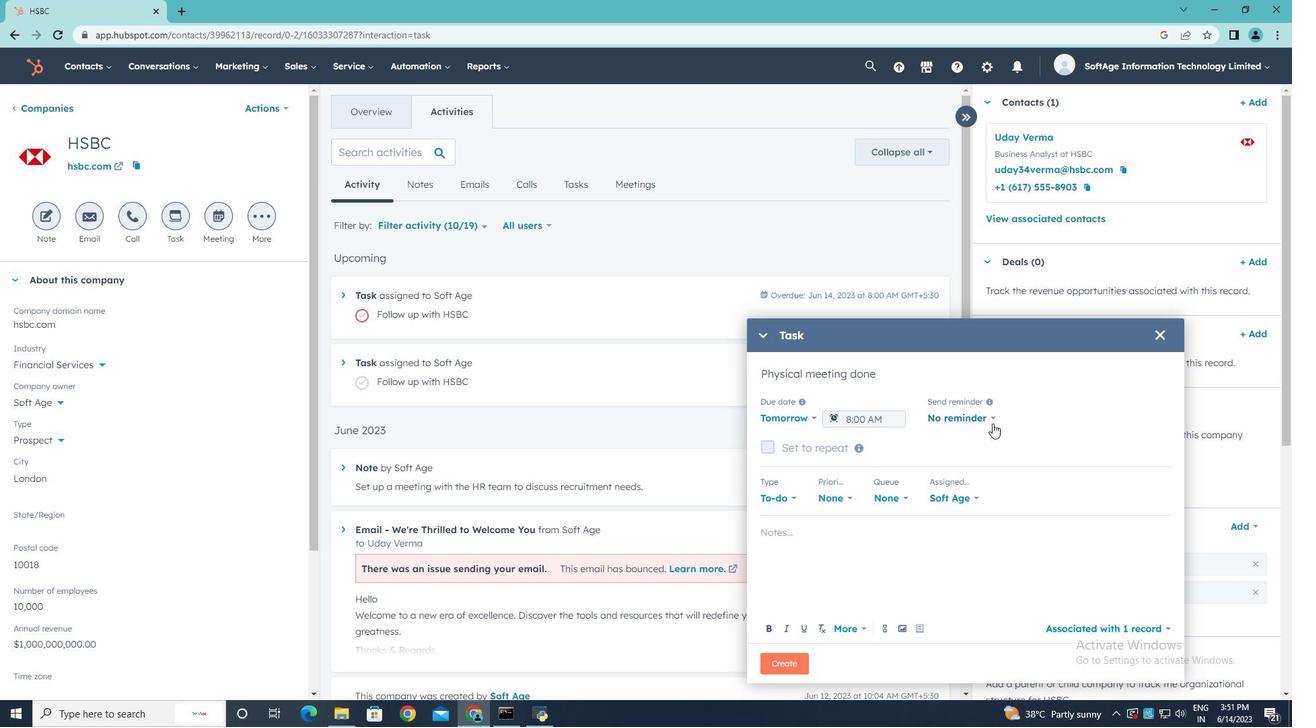 
Action: Mouse pressed left at (993, 414)
Screenshot: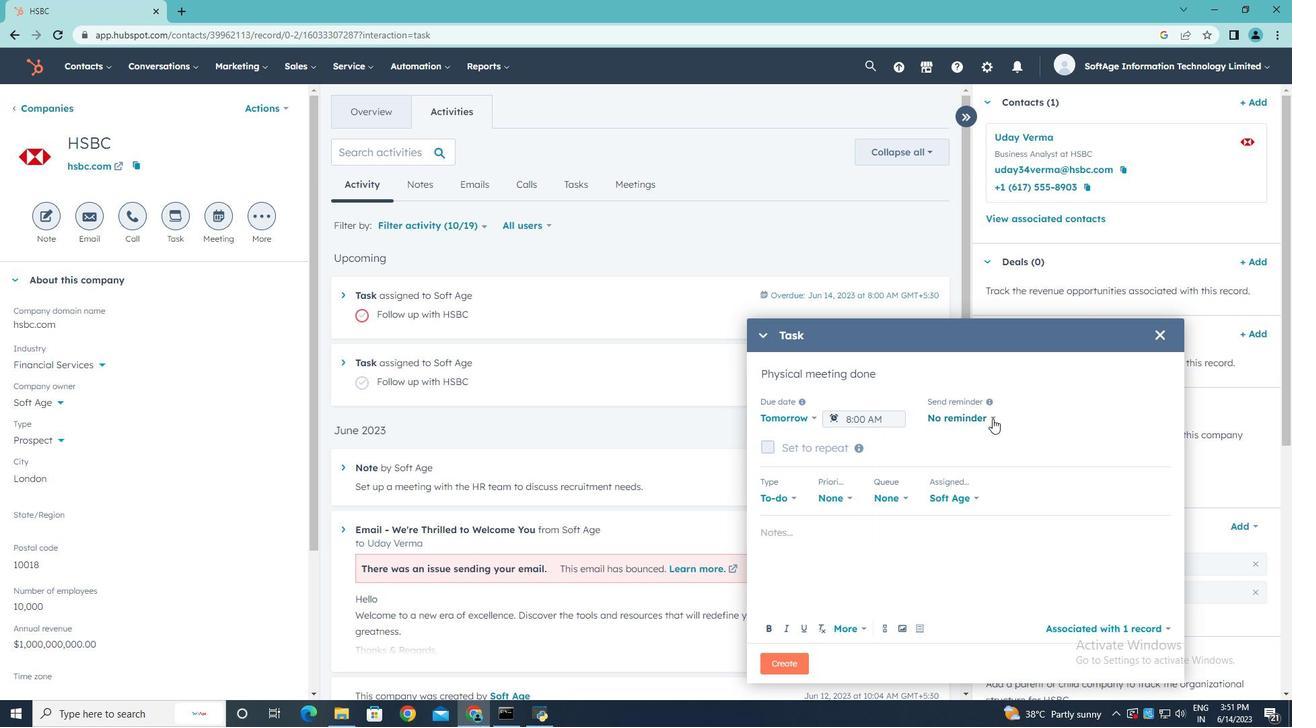 
Action: Mouse moved to (979, 503)
Screenshot: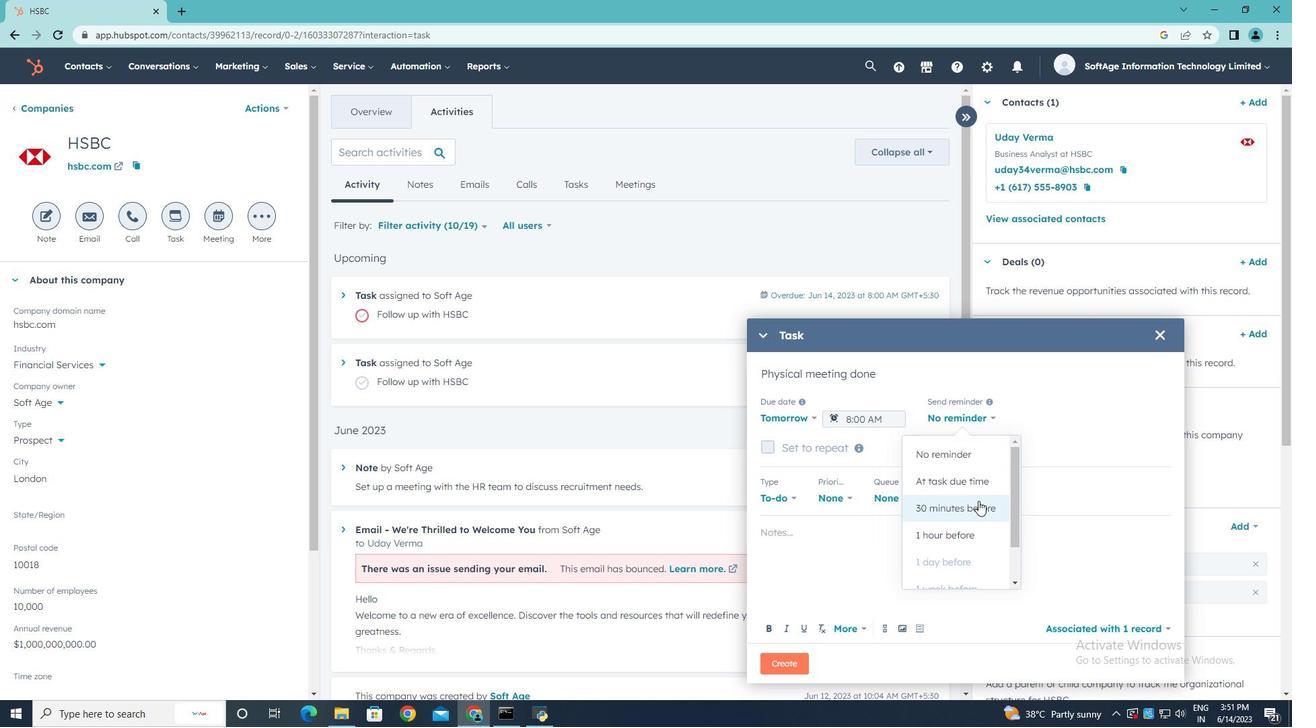 
Action: Mouse pressed left at (979, 503)
Screenshot: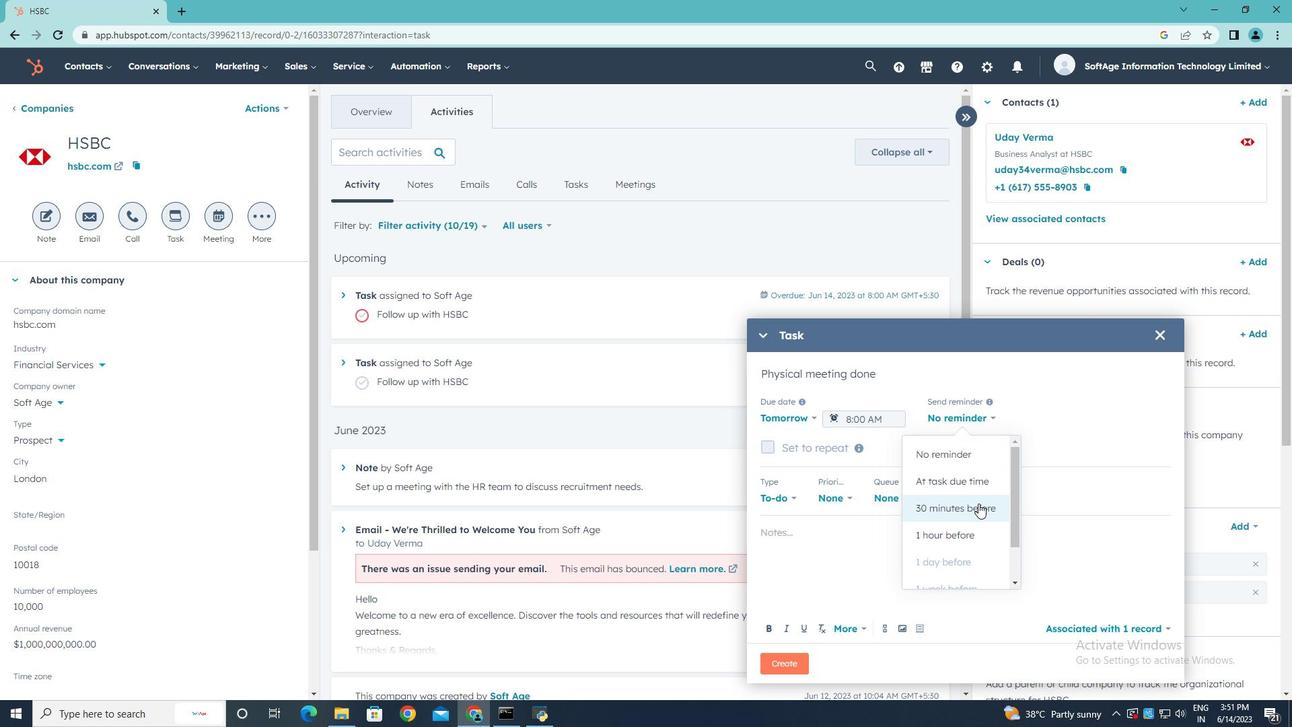 
Action: Mouse moved to (850, 498)
Screenshot: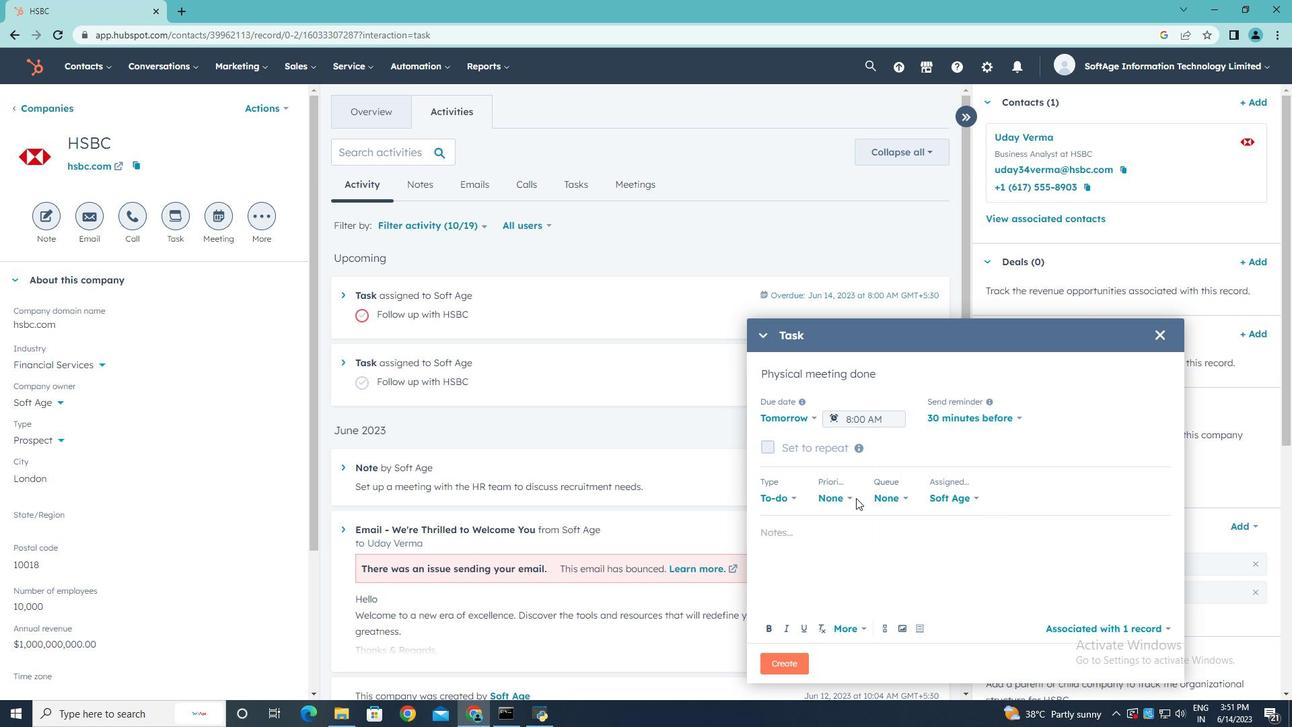 
Action: Mouse pressed left at (850, 498)
Screenshot: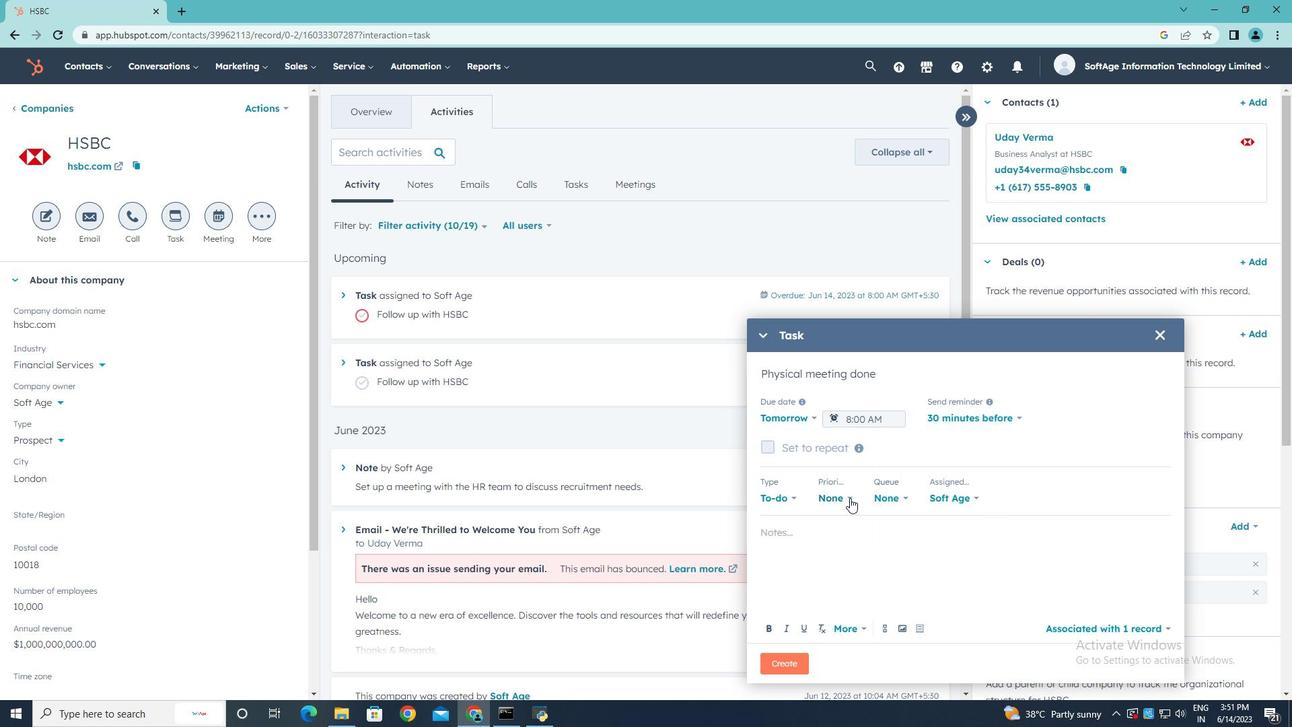 
Action: Mouse moved to (826, 614)
Screenshot: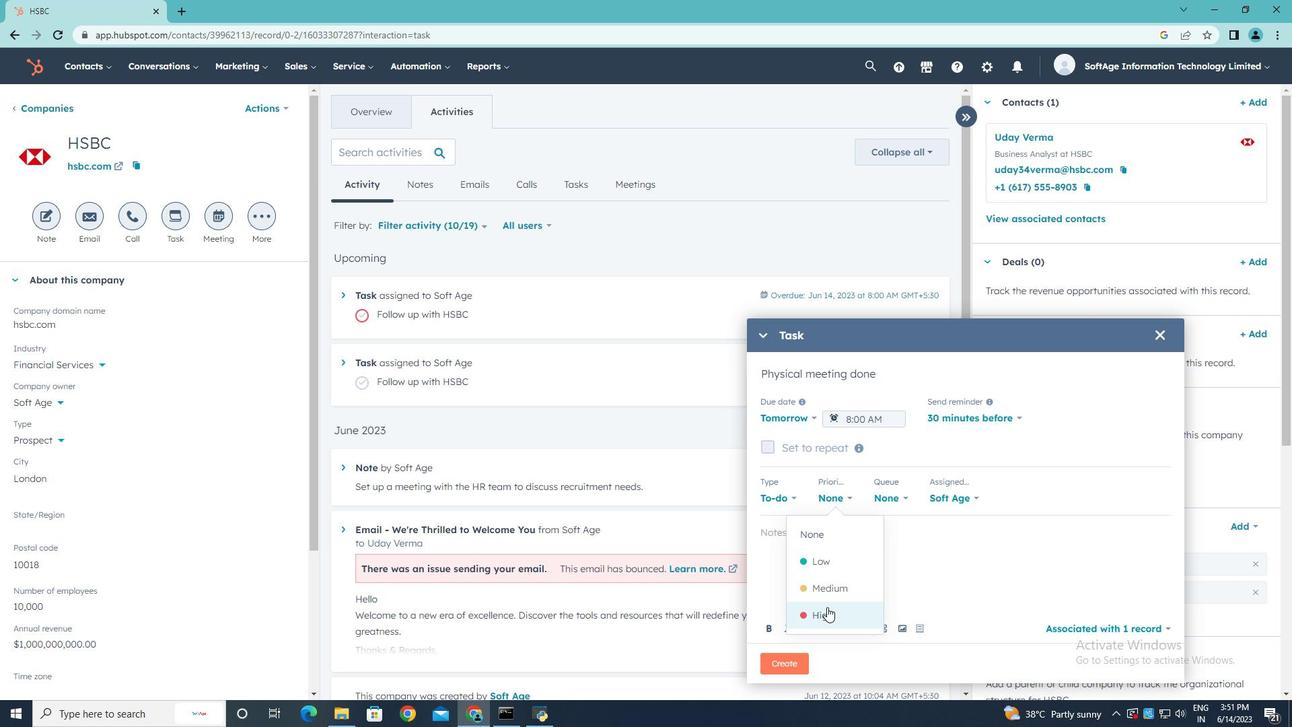 
Action: Mouse pressed left at (826, 614)
Screenshot: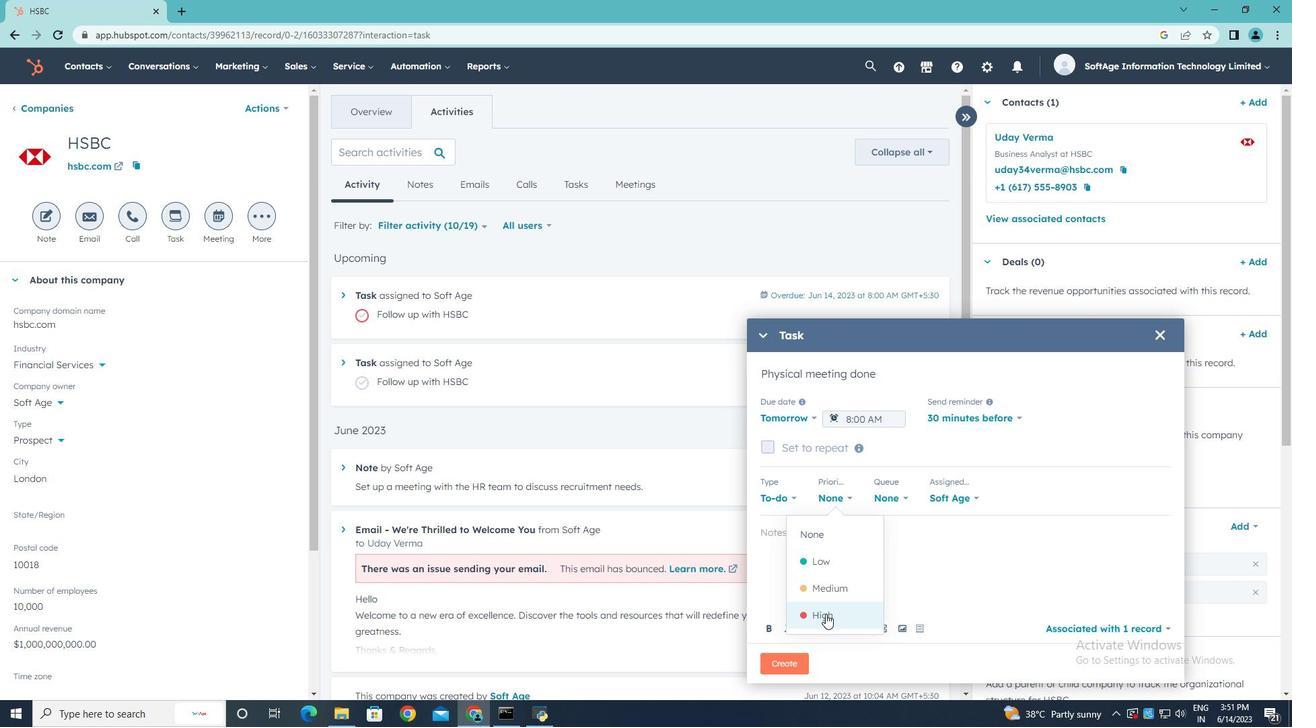 
Action: Mouse moved to (813, 536)
Screenshot: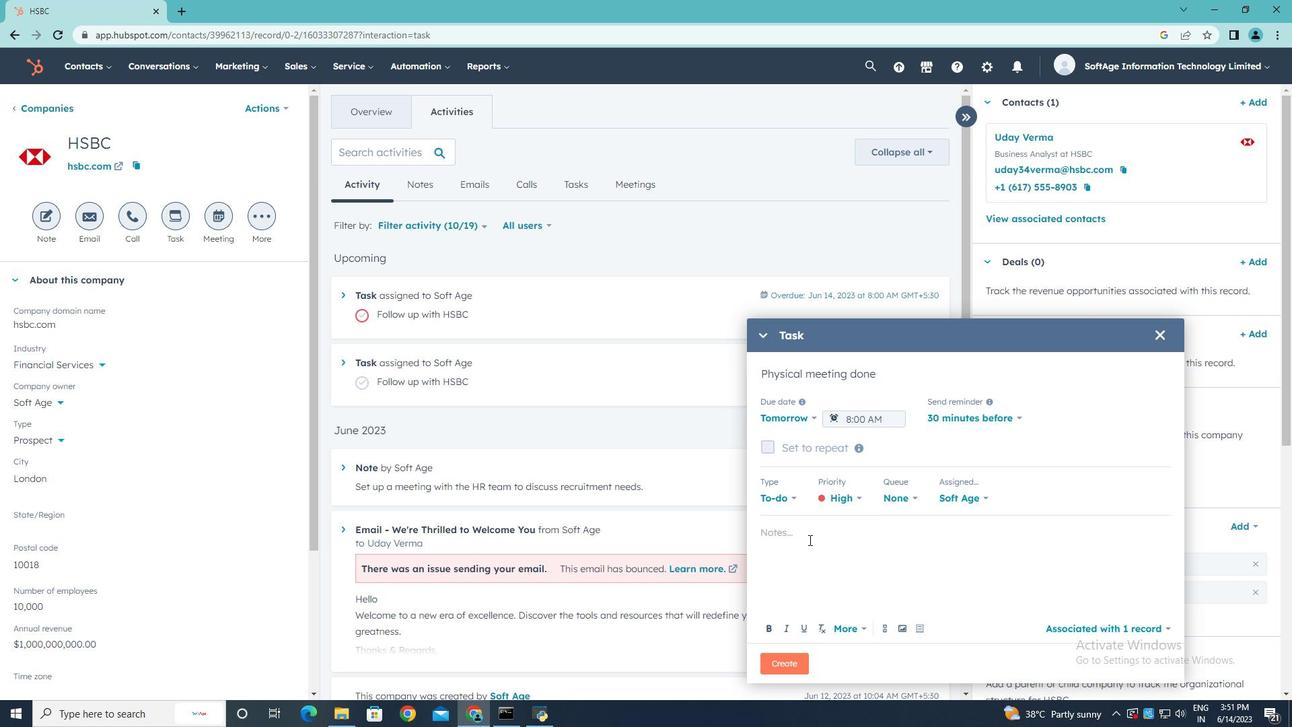 
Action: Mouse pressed left at (813, 536)
Screenshot: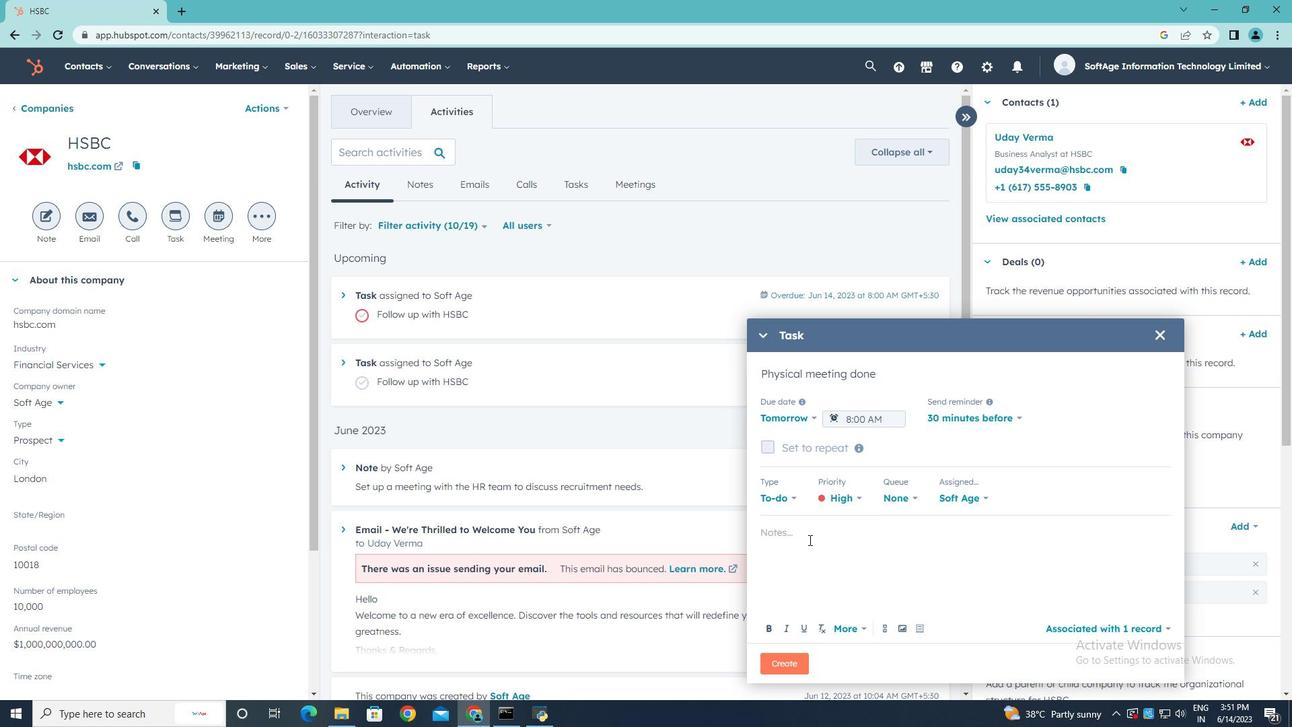 
Action: Key pressed <Key.shift>Take<Key.space>detailed<Key.space>meeting<Key.space>minutes<Key.space>and<Key.space>share<Key.space>them<Key.space>with<Key.space>the<Key.space>team<Key.space>afterward..
Screenshot: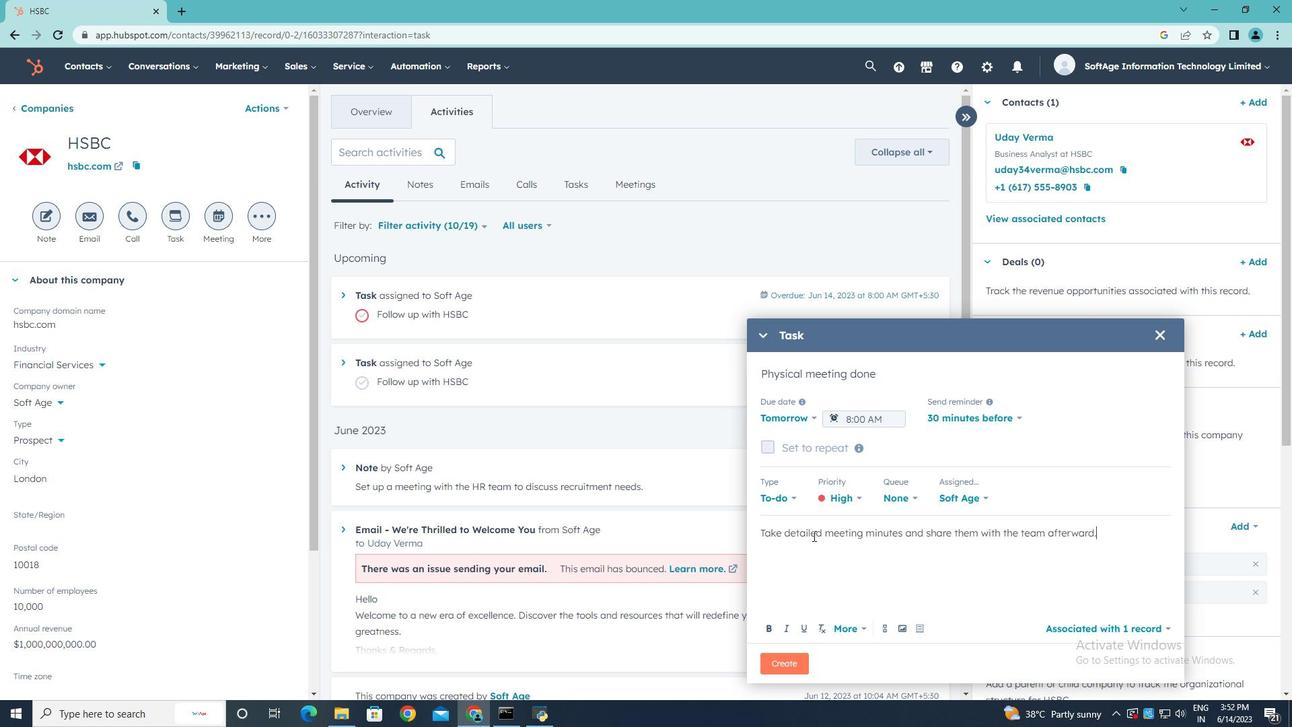 
Action: Mouse moved to (795, 661)
Screenshot: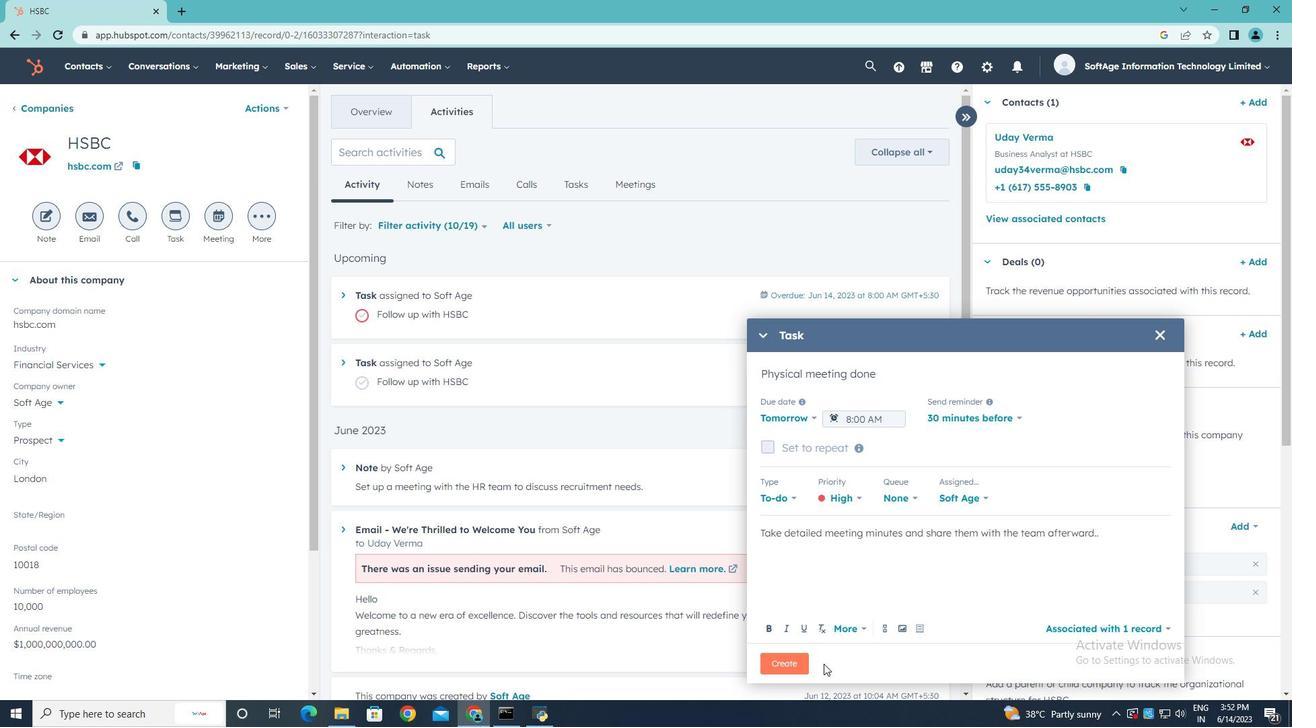 
Action: Mouse pressed left at (795, 661)
Screenshot: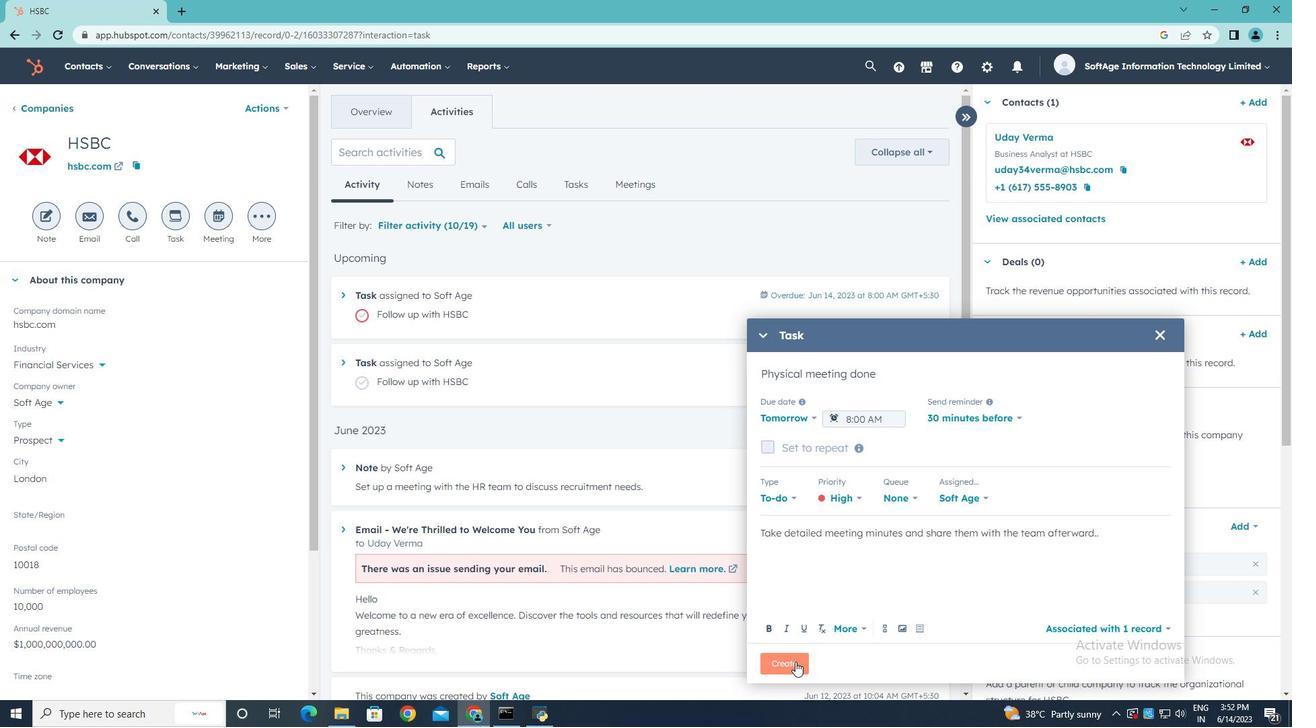 
